 Task: Send an email with the signature Eden Taylor with the subject 'Request for flextime' and the message 'I am sorry for any confusion and would like to clarify the situation.' from softage.1@softage.net to softage.2@softage.net,  softage.1@softage.net and softage.3@softage.net with CC to softage.4@softage.net with an attached document Security_policy.docx
Action: Mouse moved to (859, 160)
Screenshot: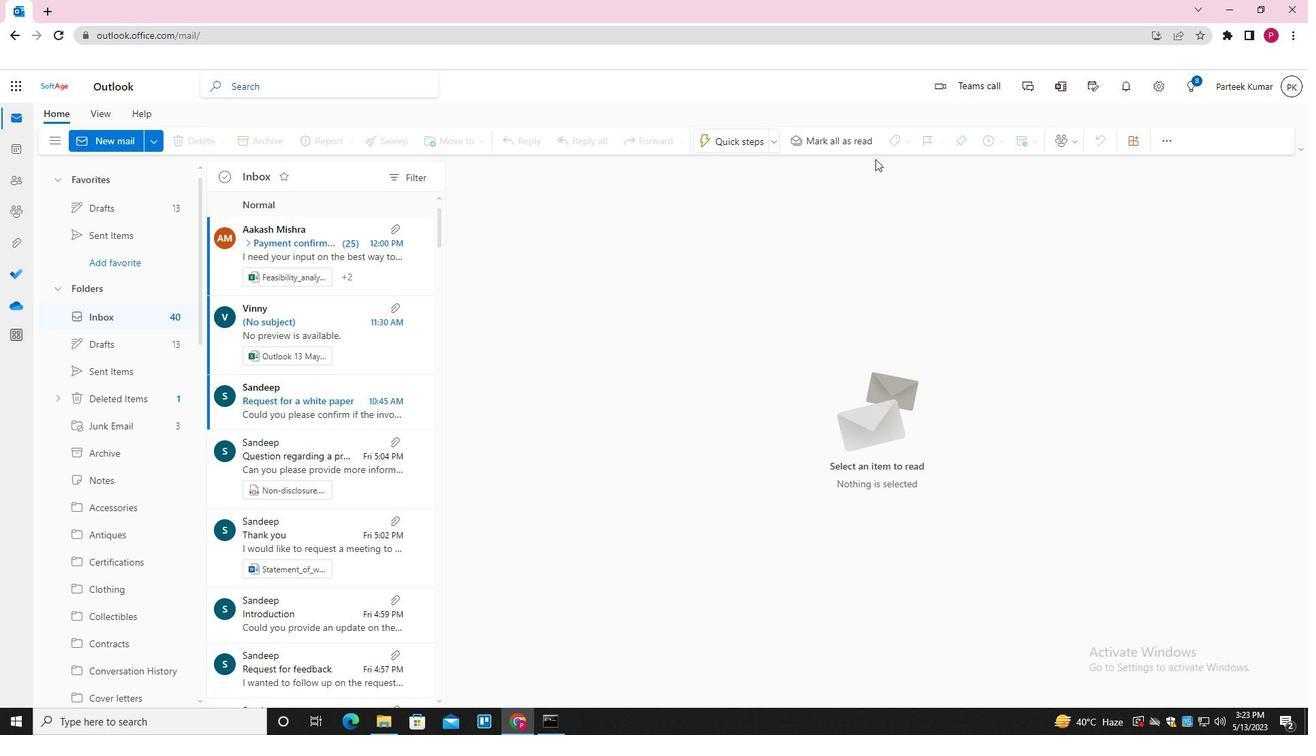 
Action: Key pressed n
Screenshot: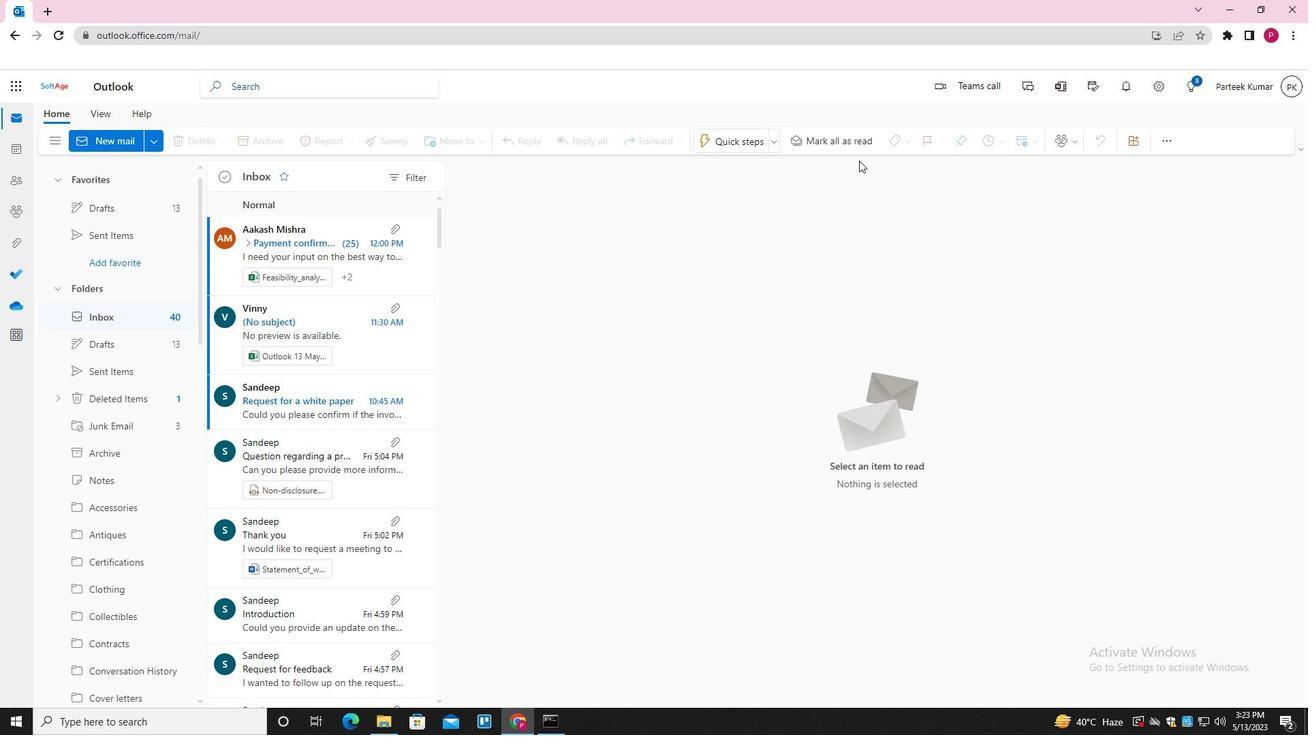
Action: Mouse moved to (923, 142)
Screenshot: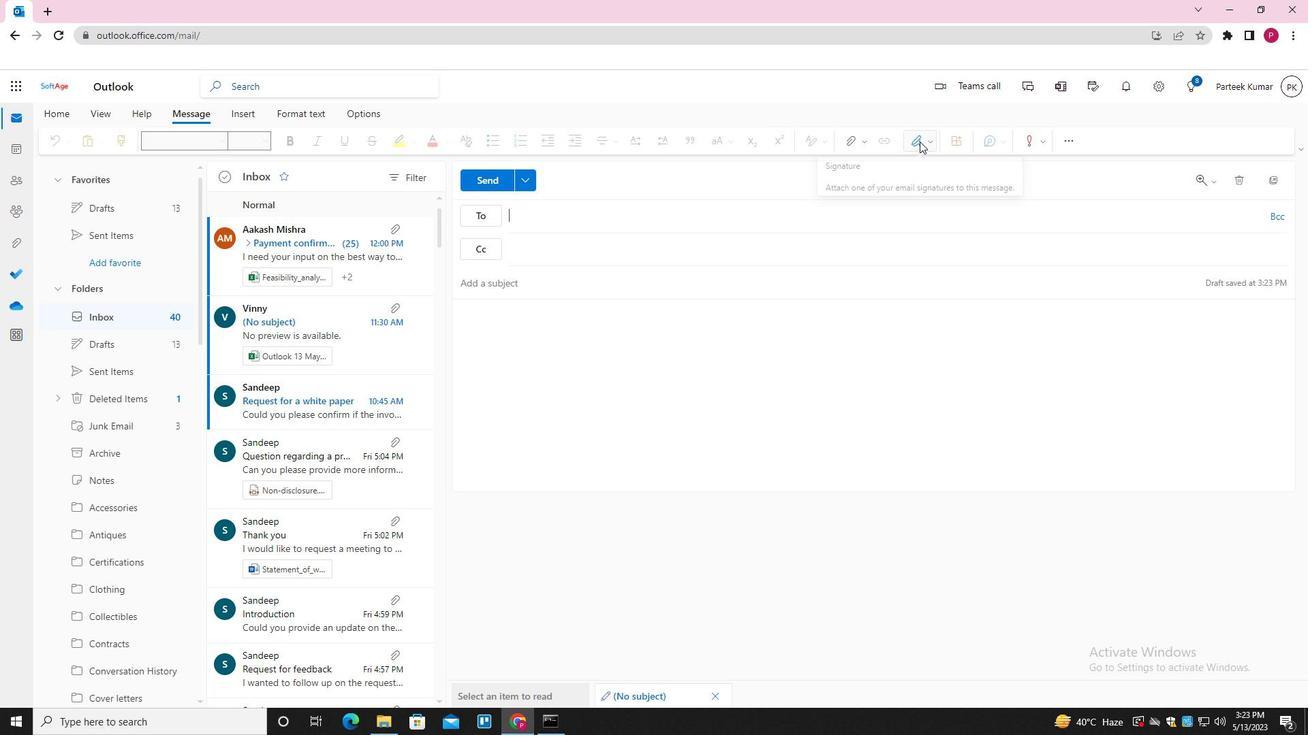 
Action: Mouse pressed left at (923, 142)
Screenshot: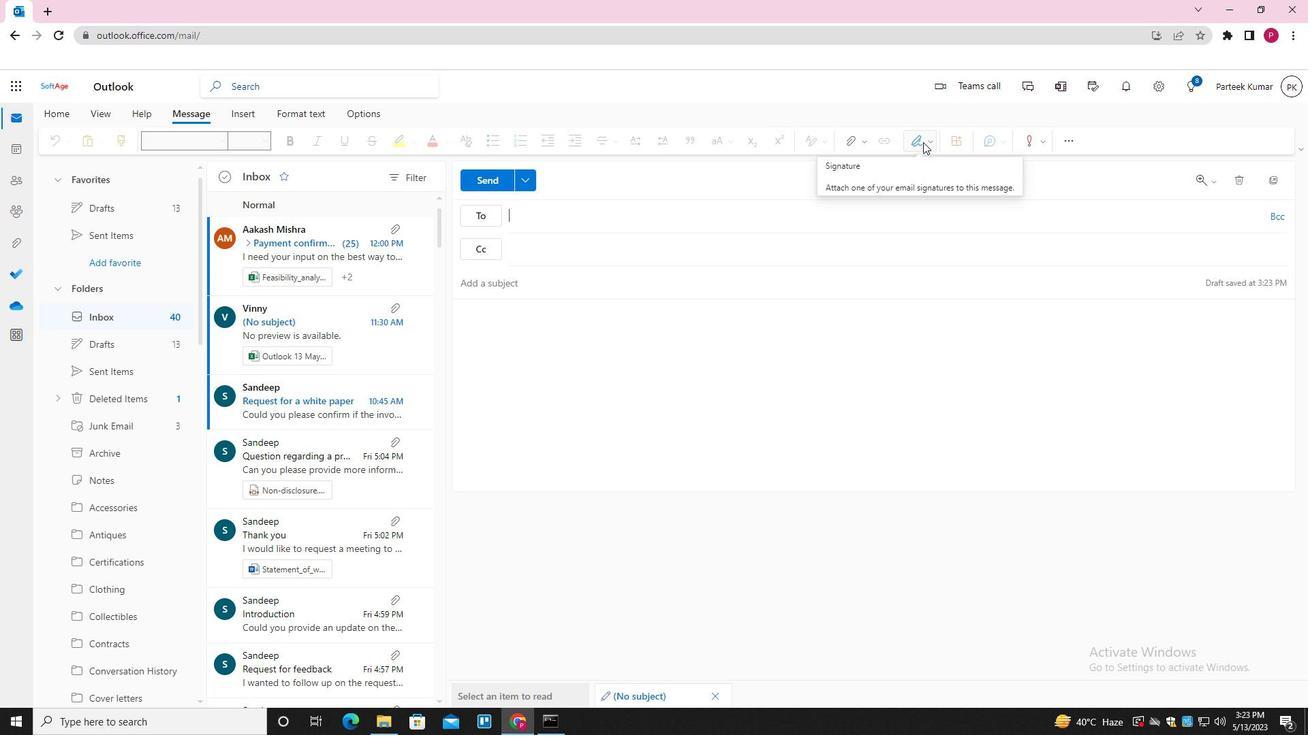 
Action: Mouse moved to (905, 190)
Screenshot: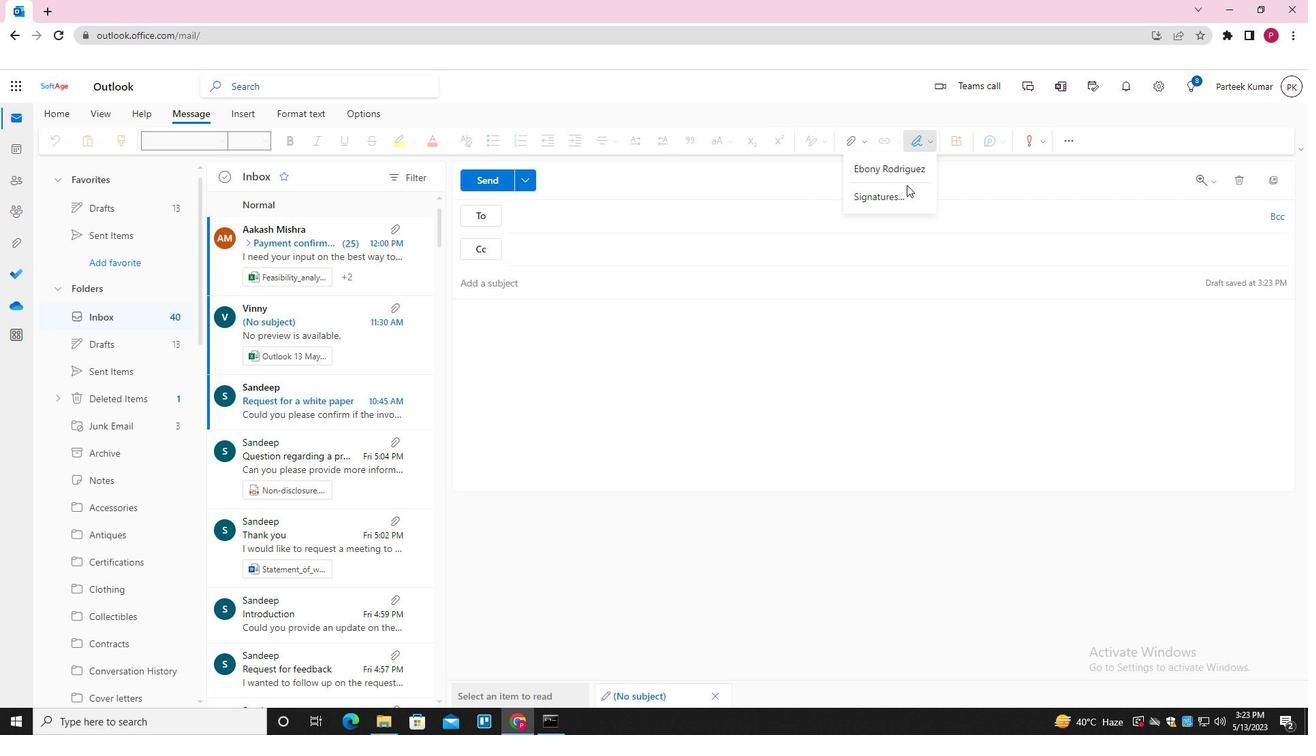 
Action: Mouse pressed left at (905, 190)
Screenshot: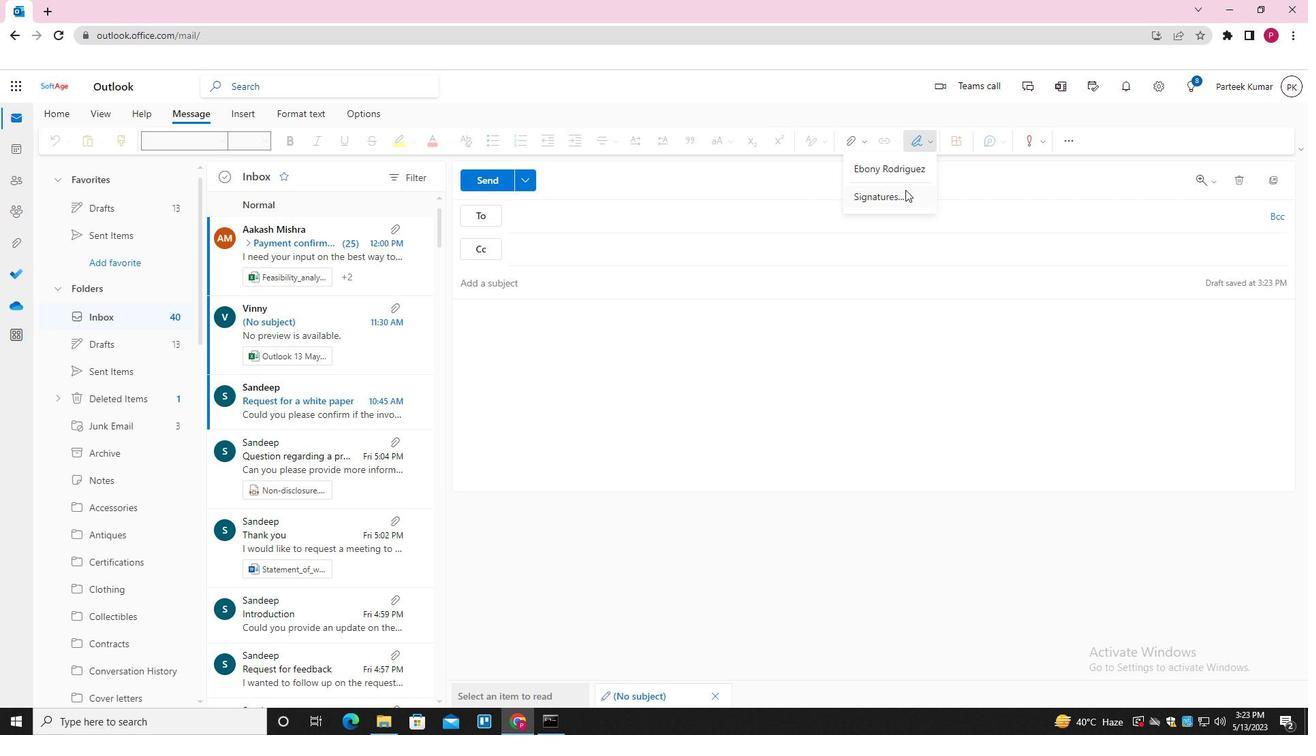
Action: Mouse moved to (707, 242)
Screenshot: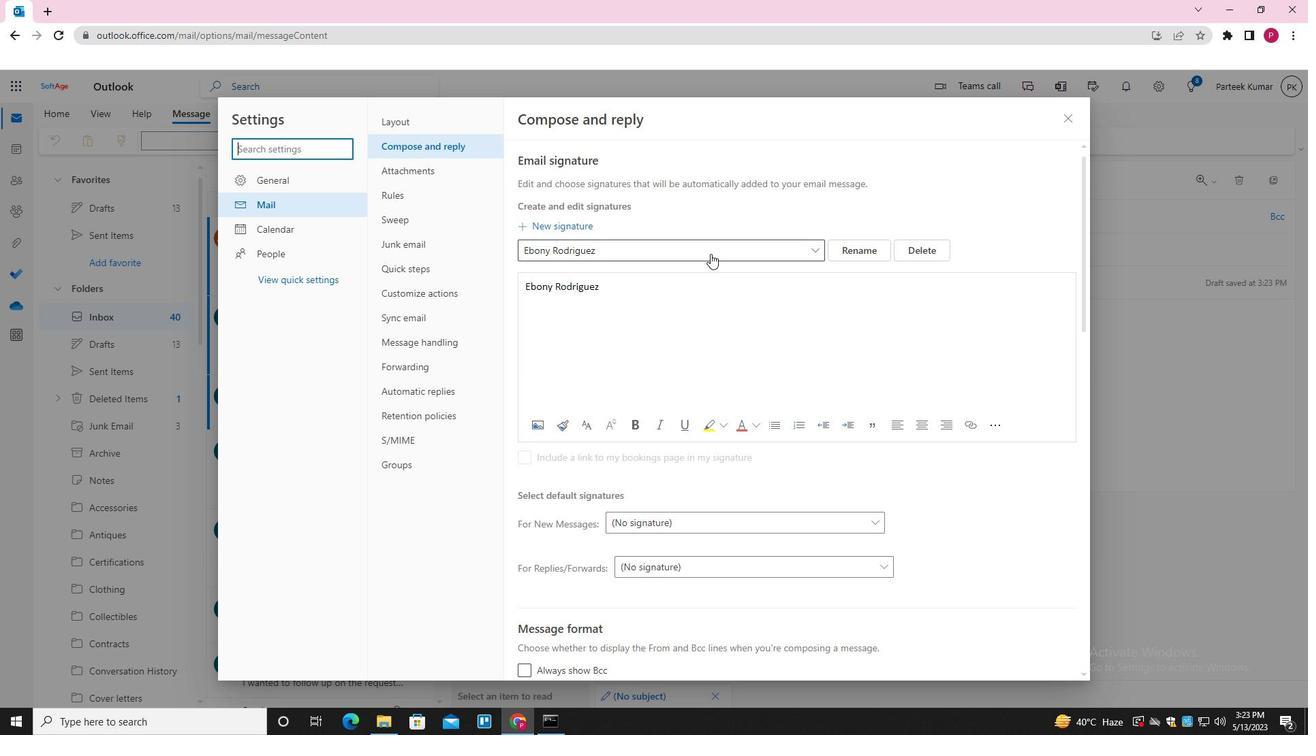 
Action: Mouse pressed left at (707, 242)
Screenshot: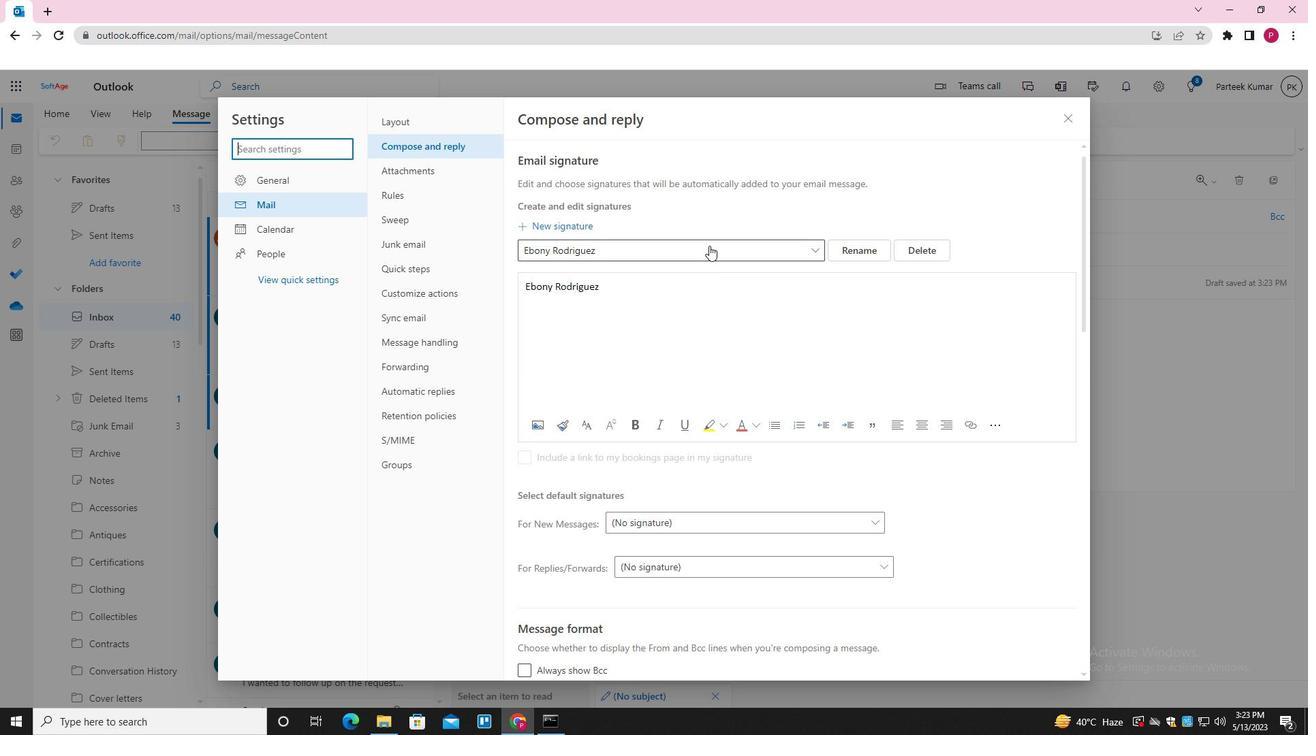 
Action: Mouse moved to (910, 245)
Screenshot: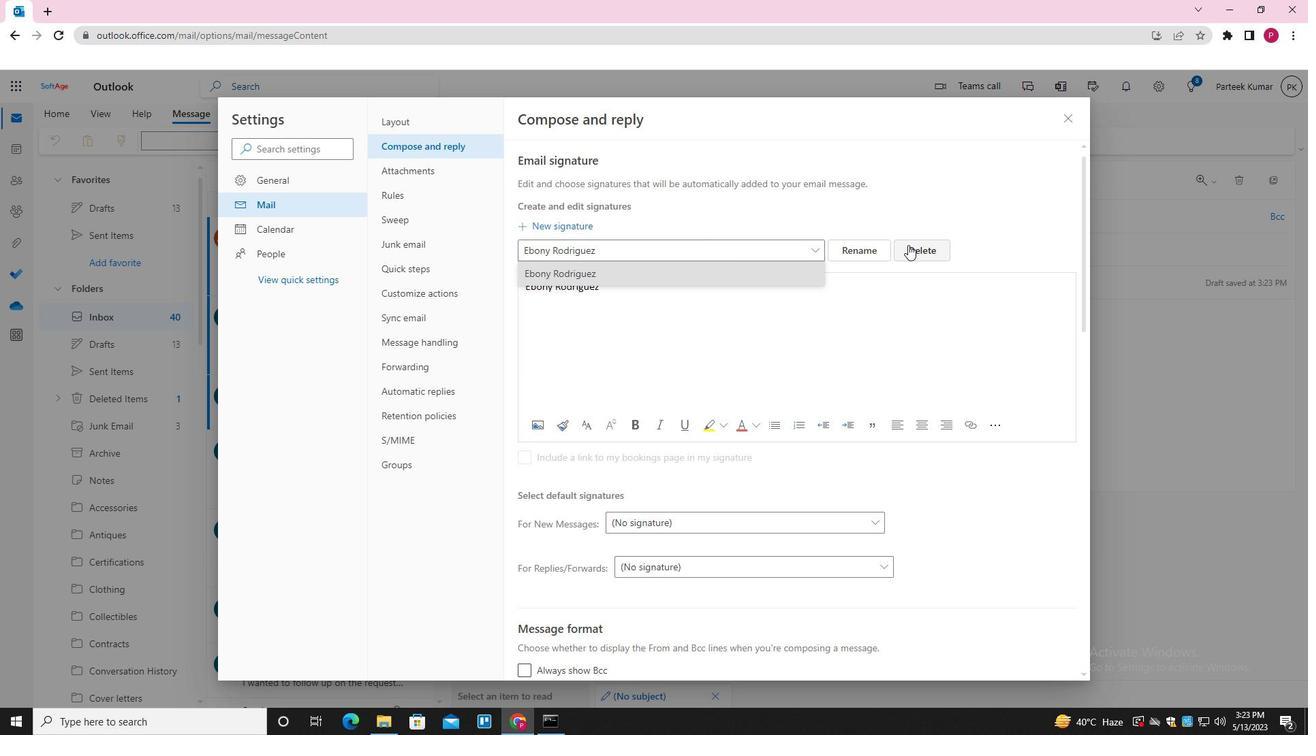 
Action: Mouse pressed left at (910, 245)
Screenshot: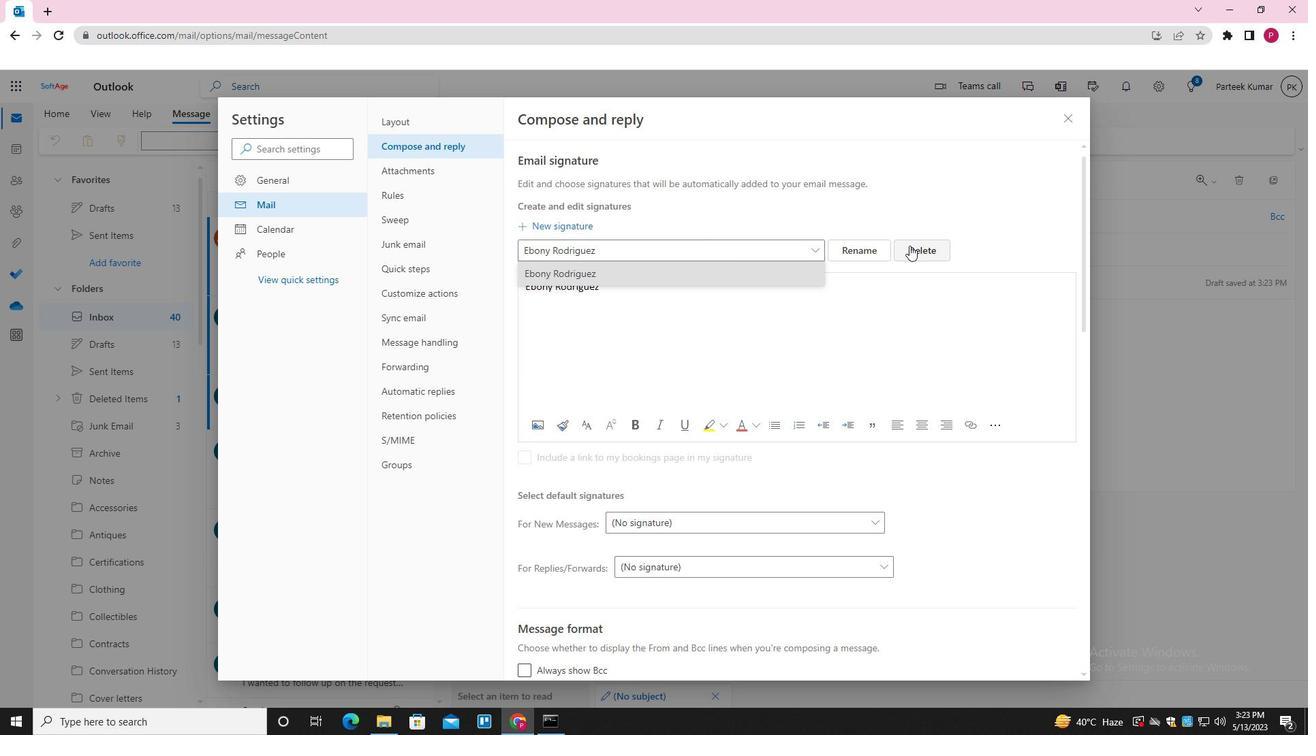 
Action: Mouse moved to (675, 252)
Screenshot: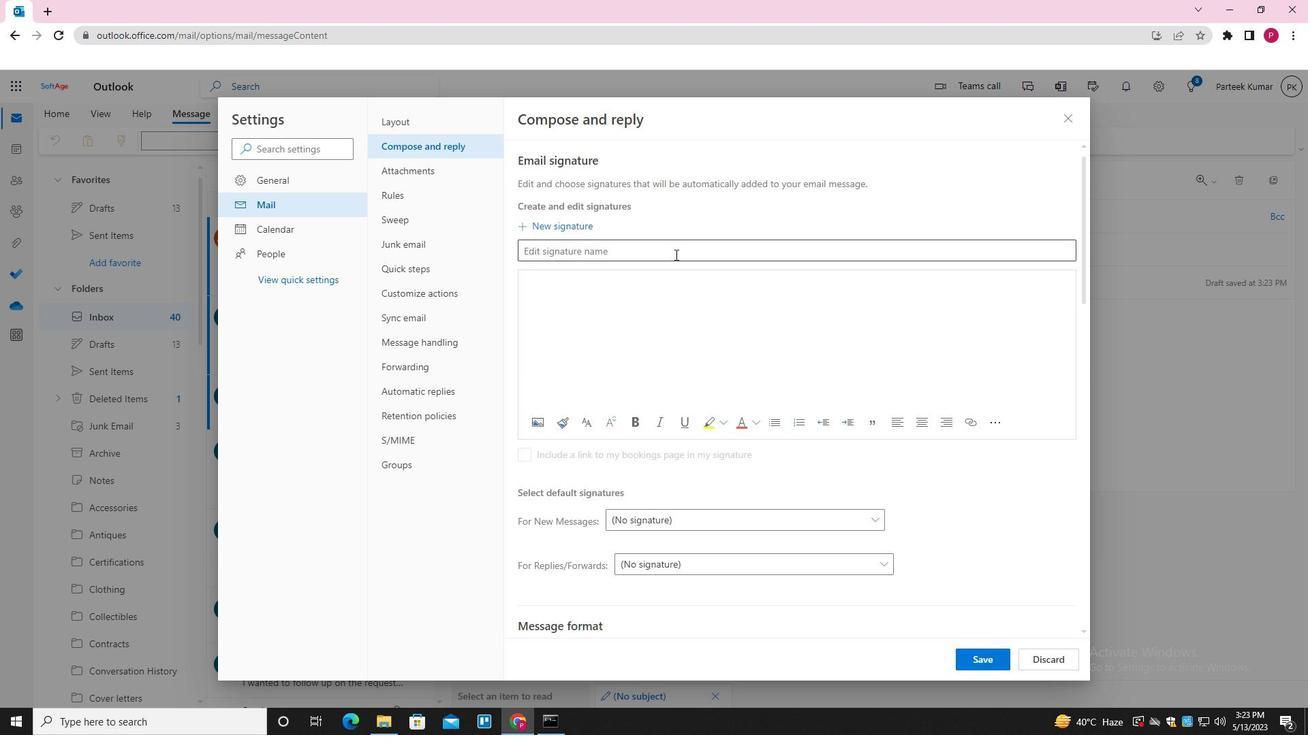 
Action: Mouse pressed left at (675, 252)
Screenshot: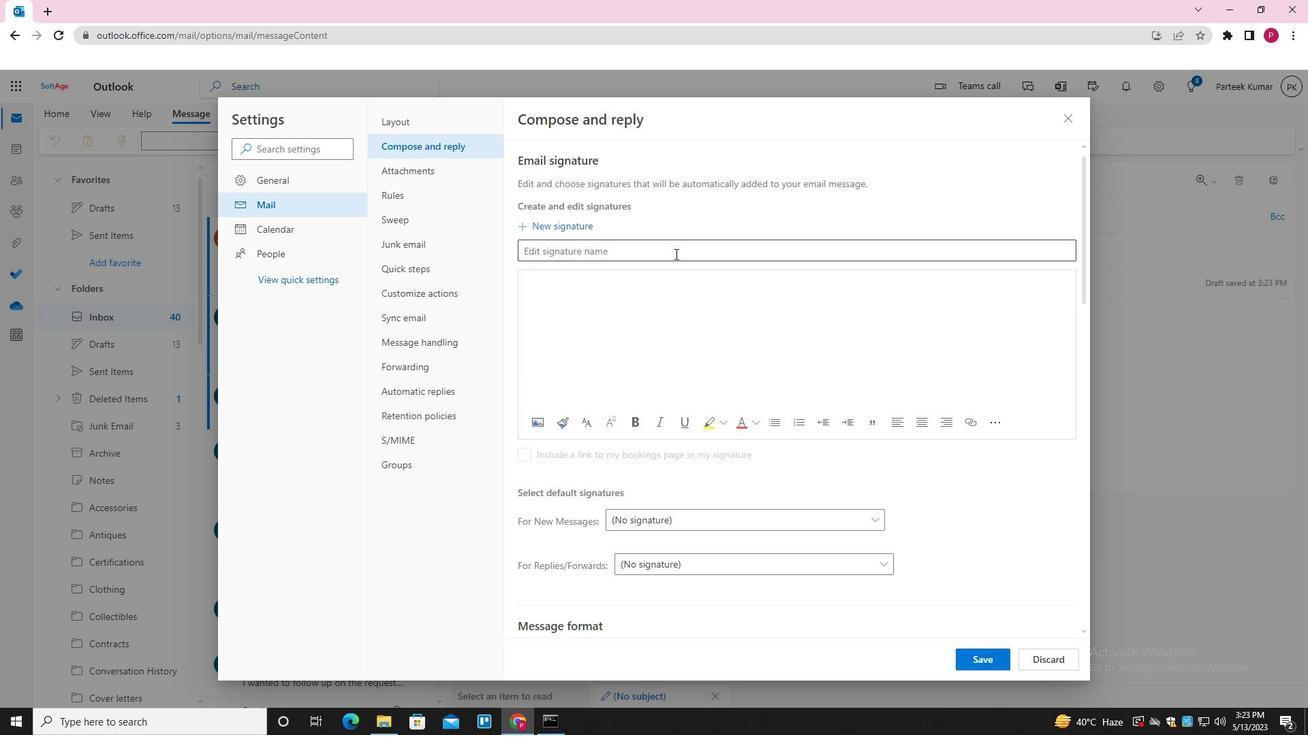 
Action: Key pressed <Key.shift>EDEN<Key.space><Key.shift>TAYLOR
Screenshot: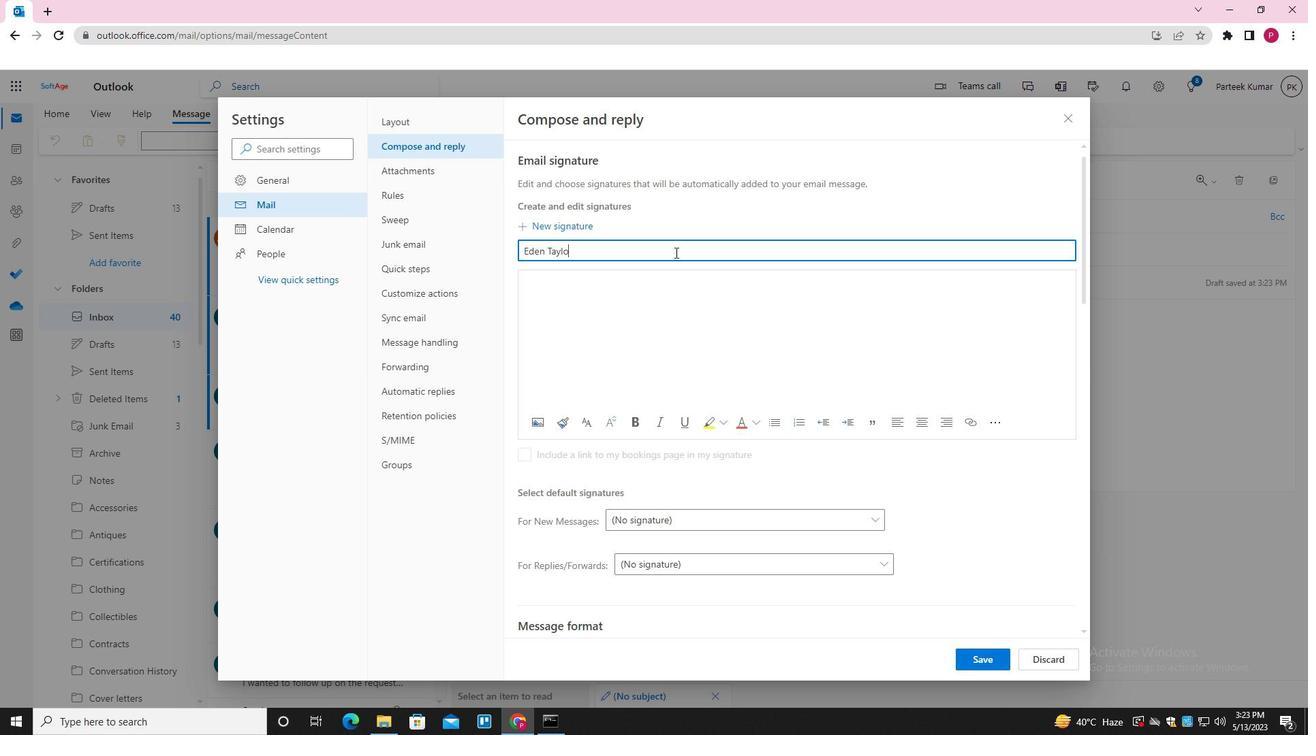 
Action: Mouse moved to (986, 656)
Screenshot: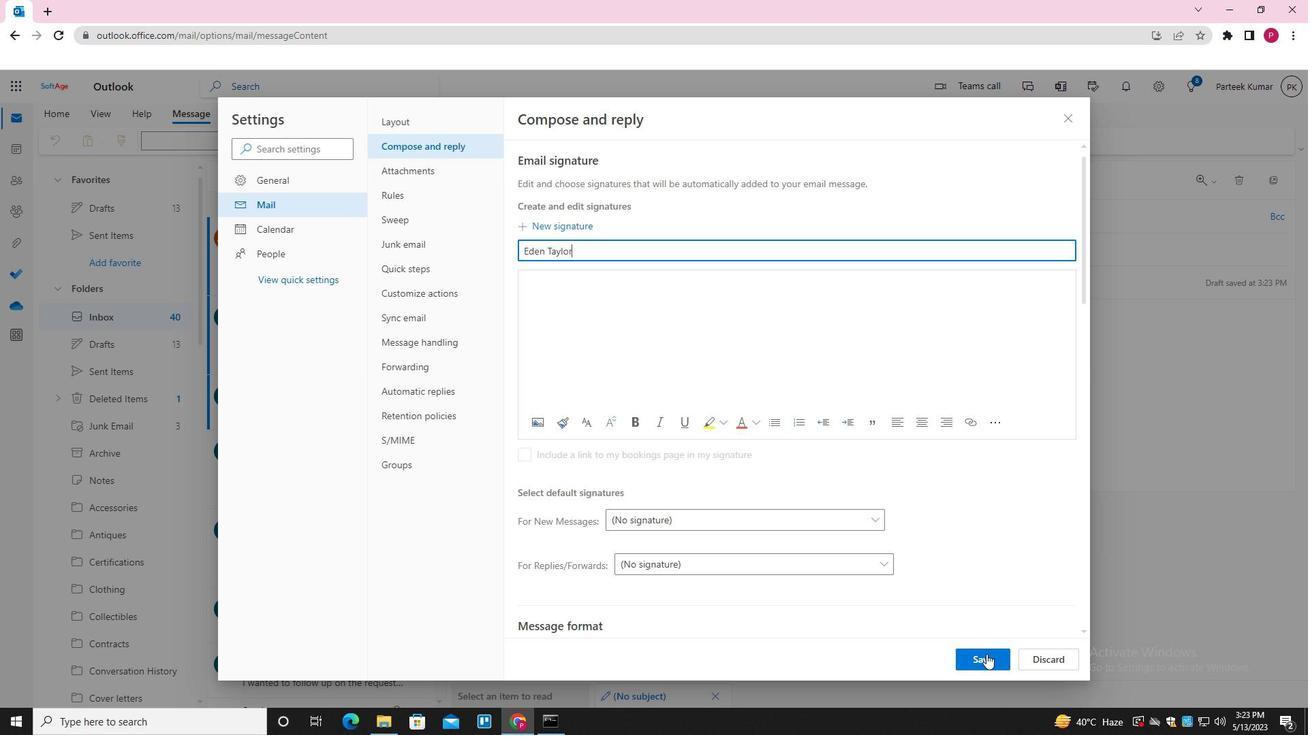 
Action: Mouse pressed left at (986, 656)
Screenshot: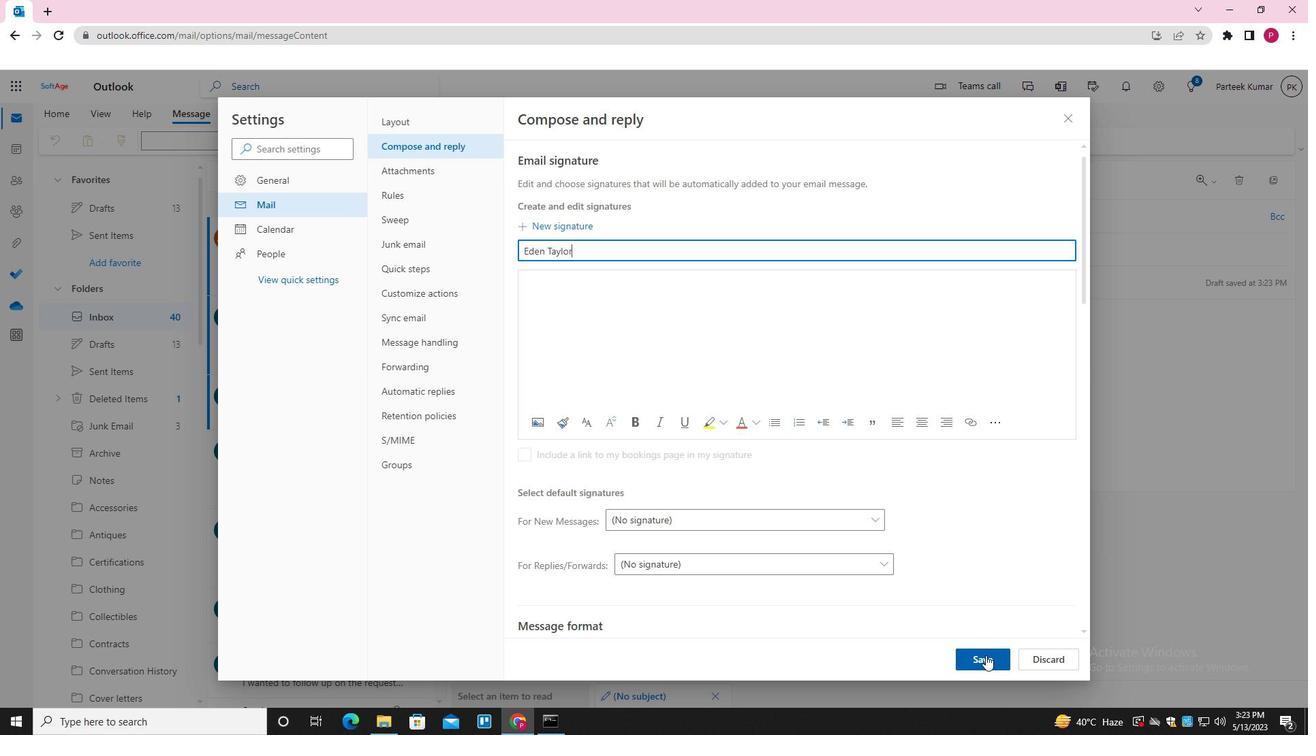 
Action: Mouse moved to (856, 250)
Screenshot: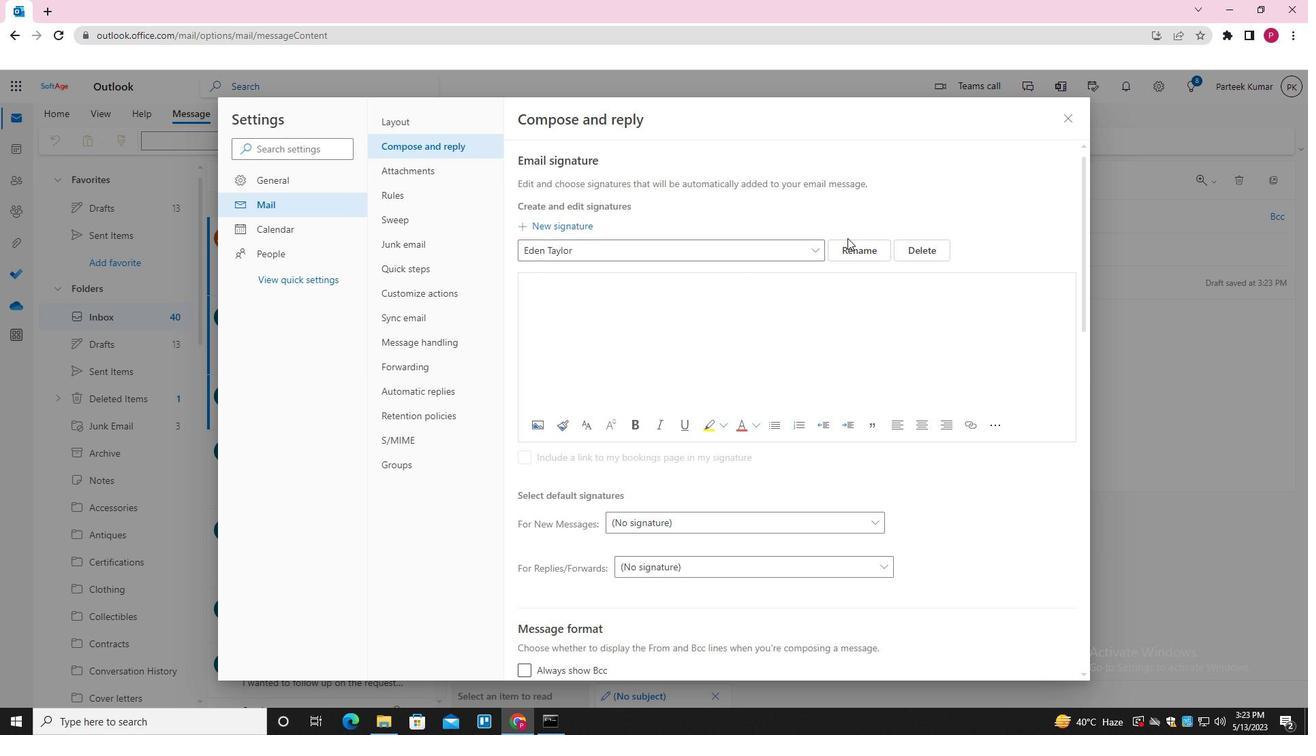 
Action: Mouse pressed left at (856, 250)
Screenshot: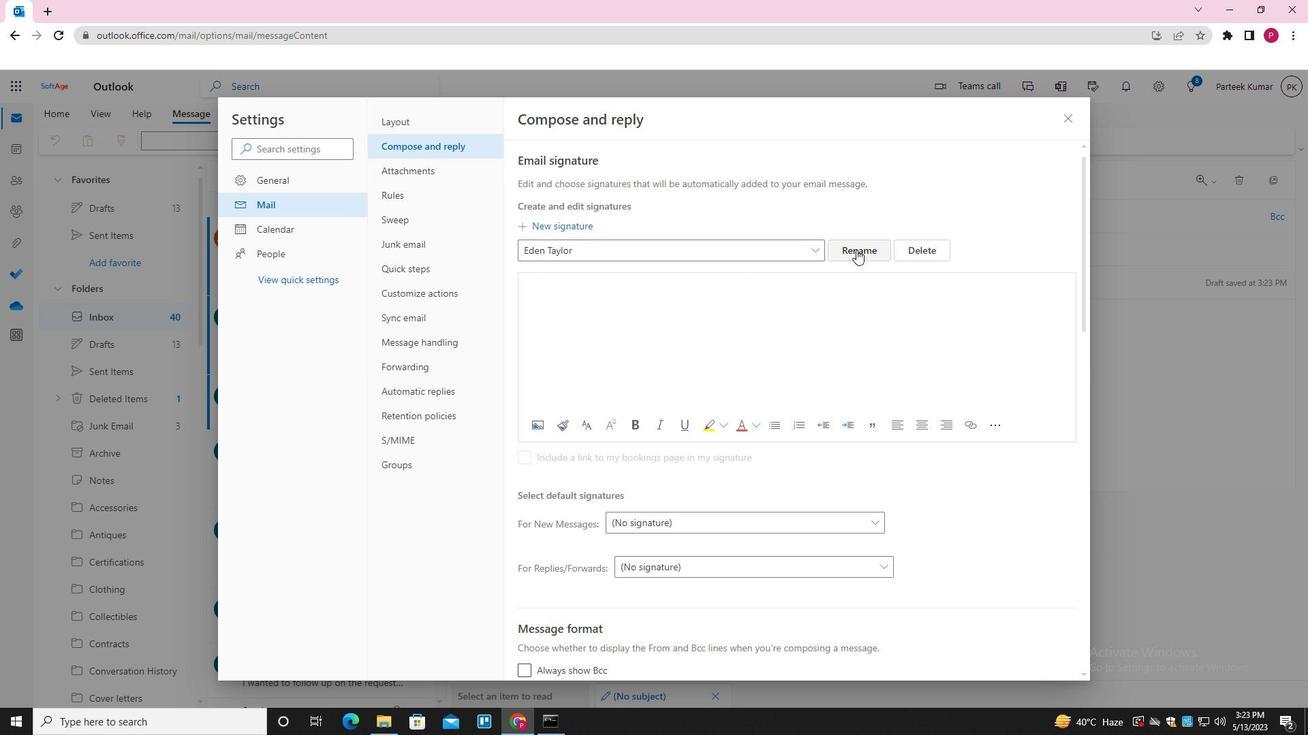 
Action: Mouse moved to (591, 284)
Screenshot: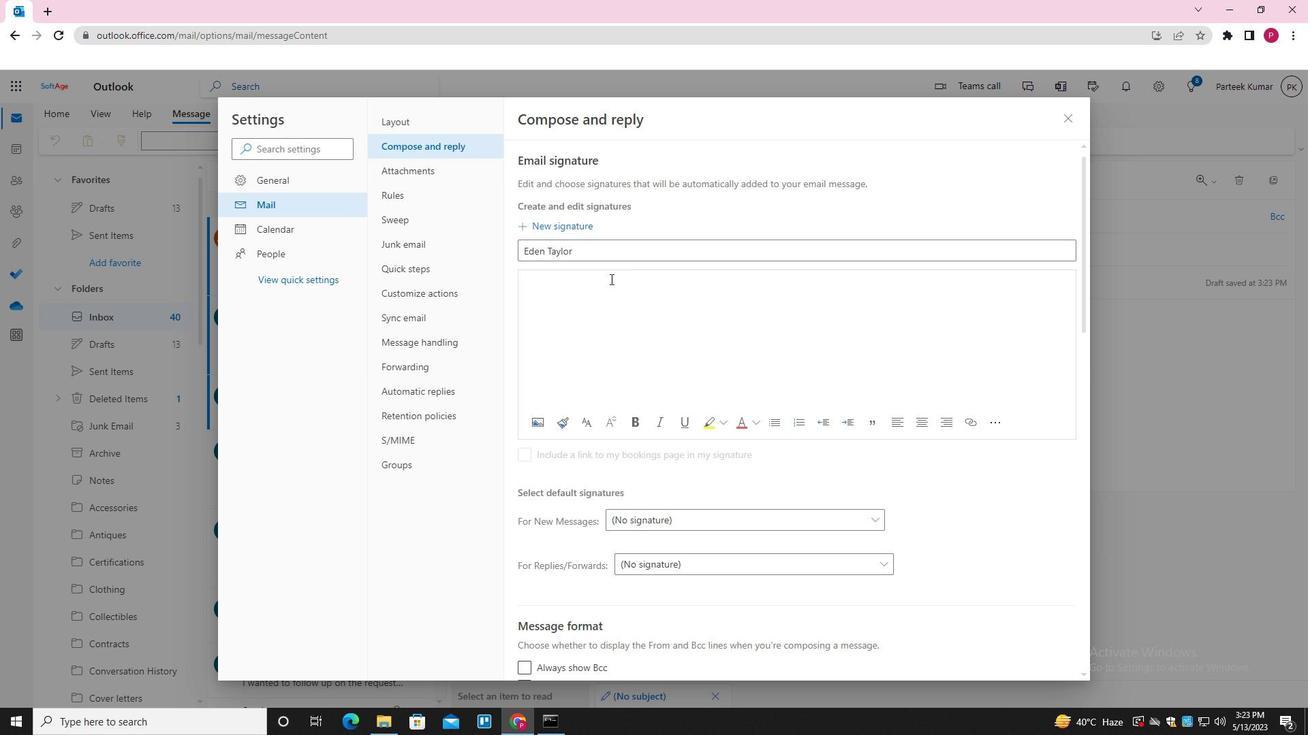 
Action: Mouse pressed left at (591, 284)
Screenshot: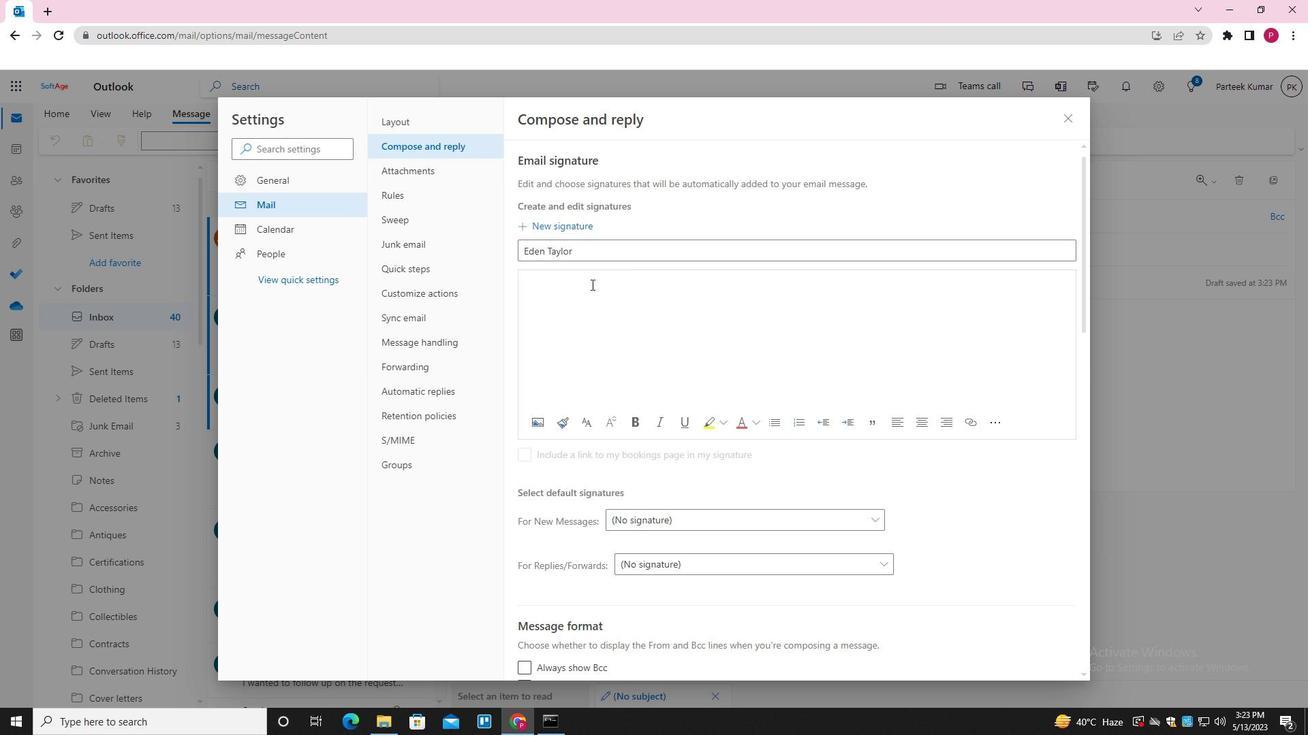 
Action: Key pressed <Key.shift>EDEN<Key.space><Key.shift>TAYLOR
Screenshot: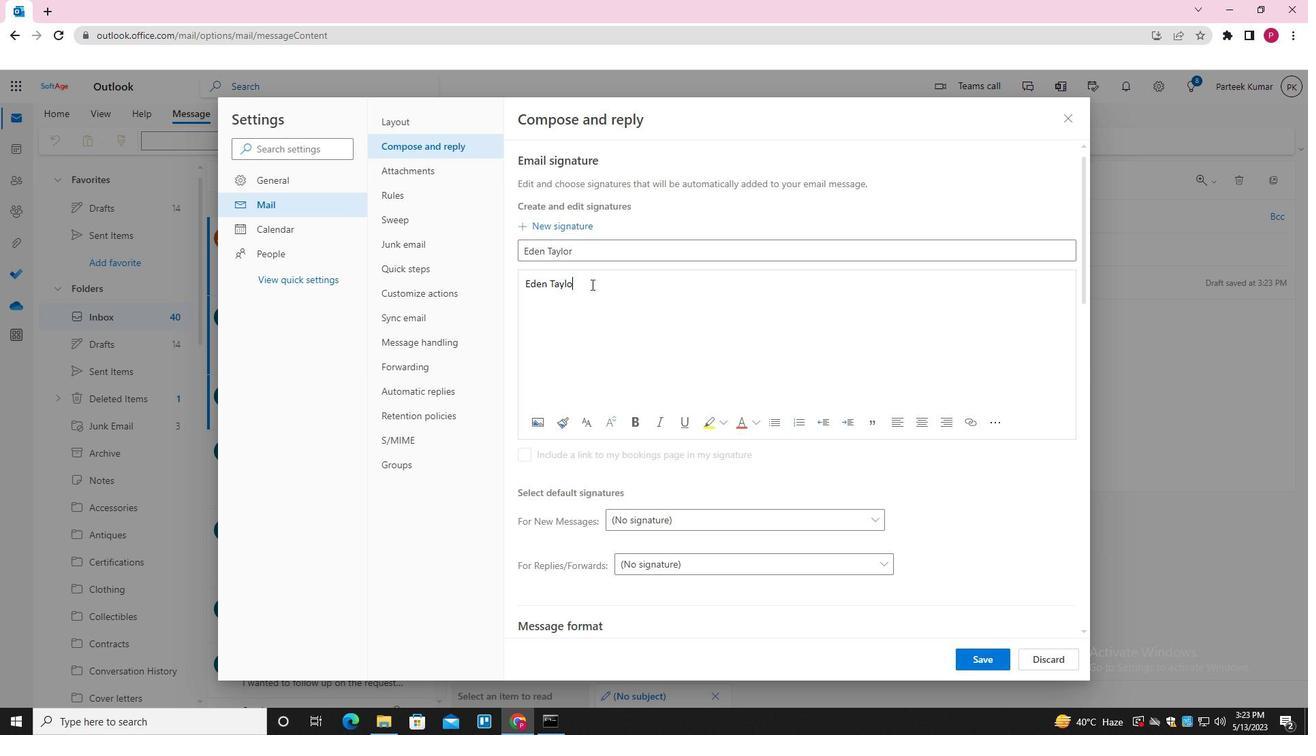 
Action: Mouse moved to (988, 658)
Screenshot: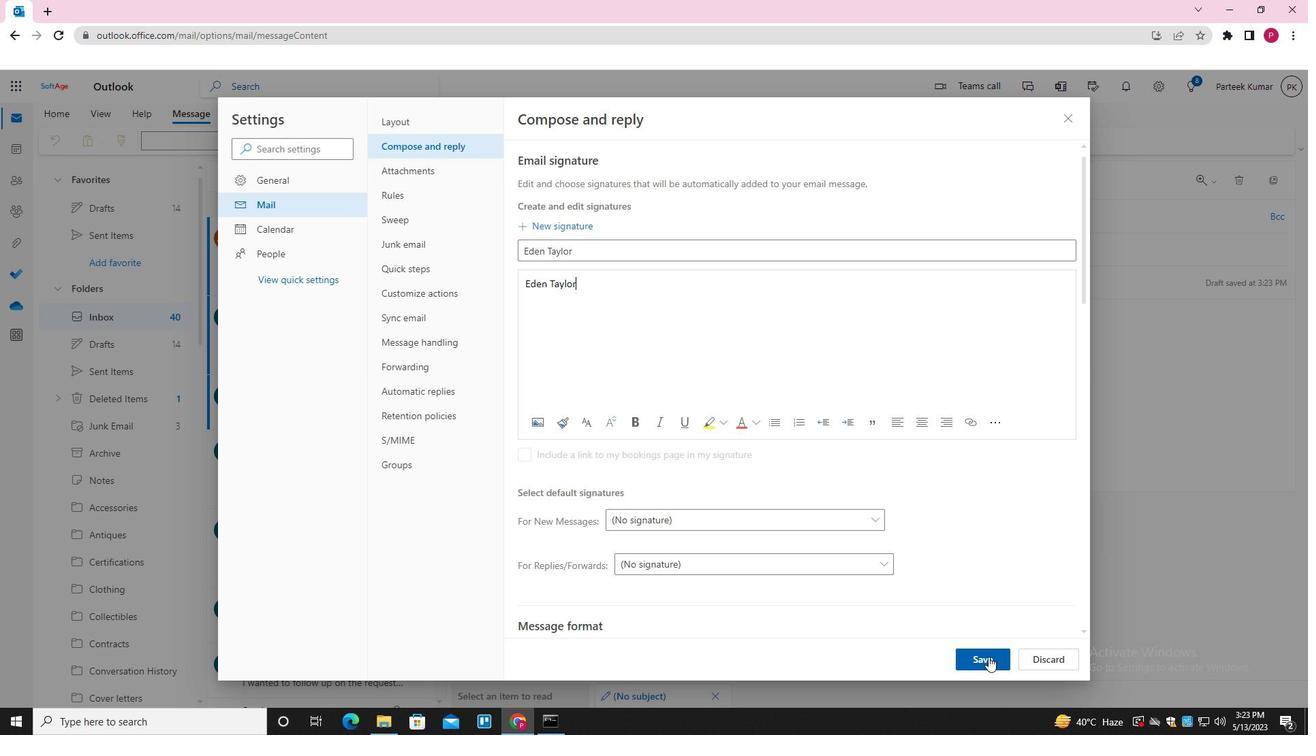 
Action: Mouse pressed left at (988, 658)
Screenshot: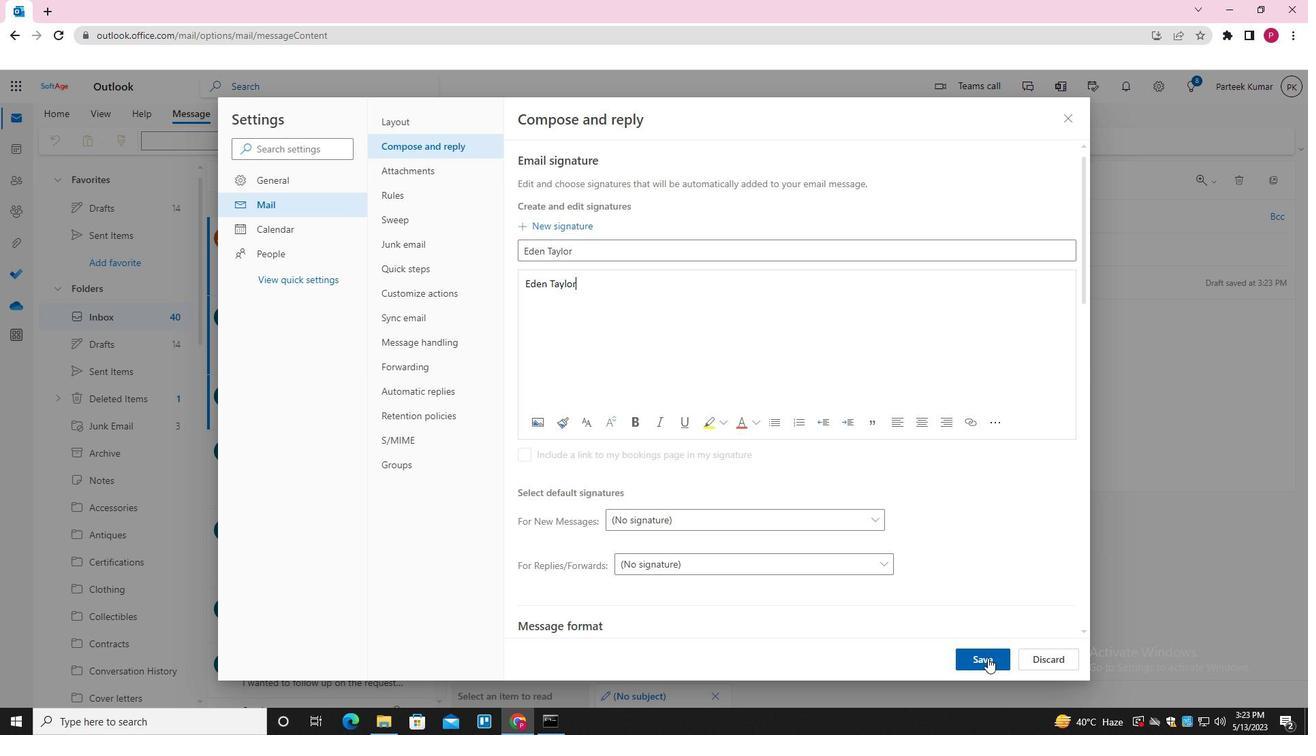 
Action: Mouse moved to (1068, 115)
Screenshot: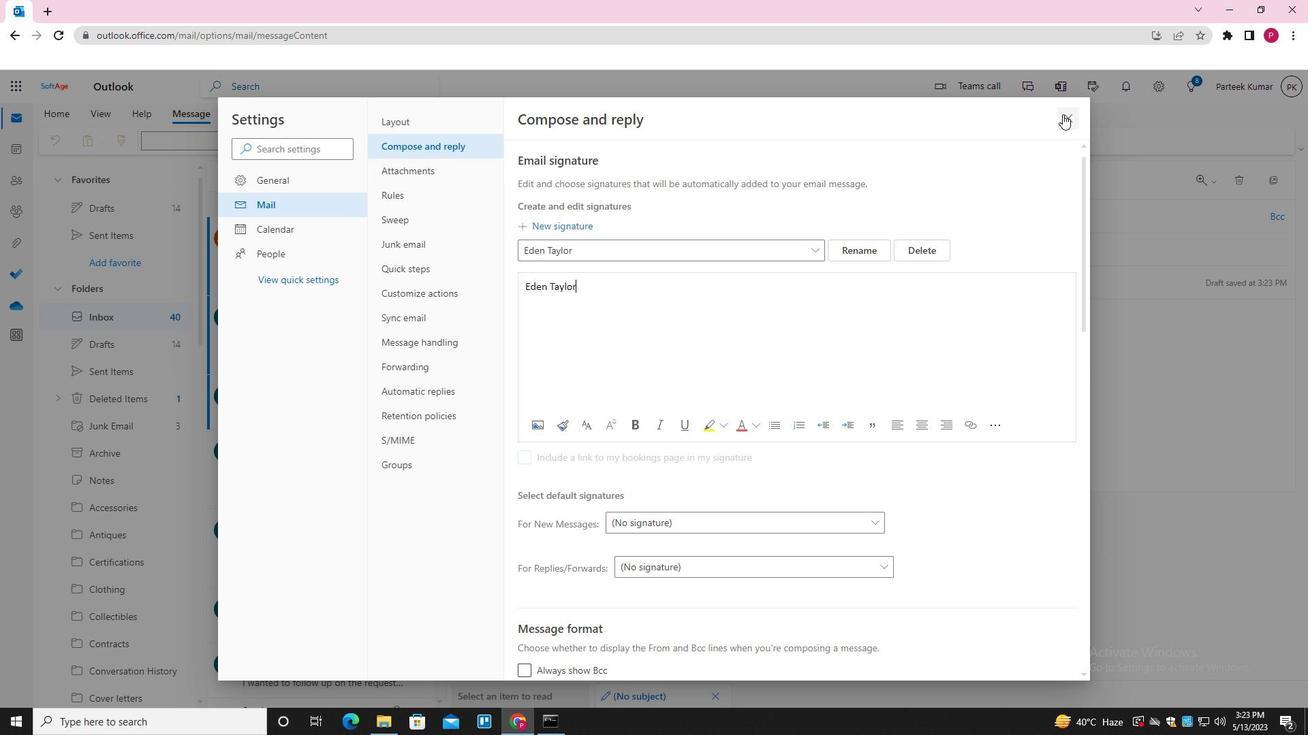 
Action: Mouse pressed left at (1068, 115)
Screenshot: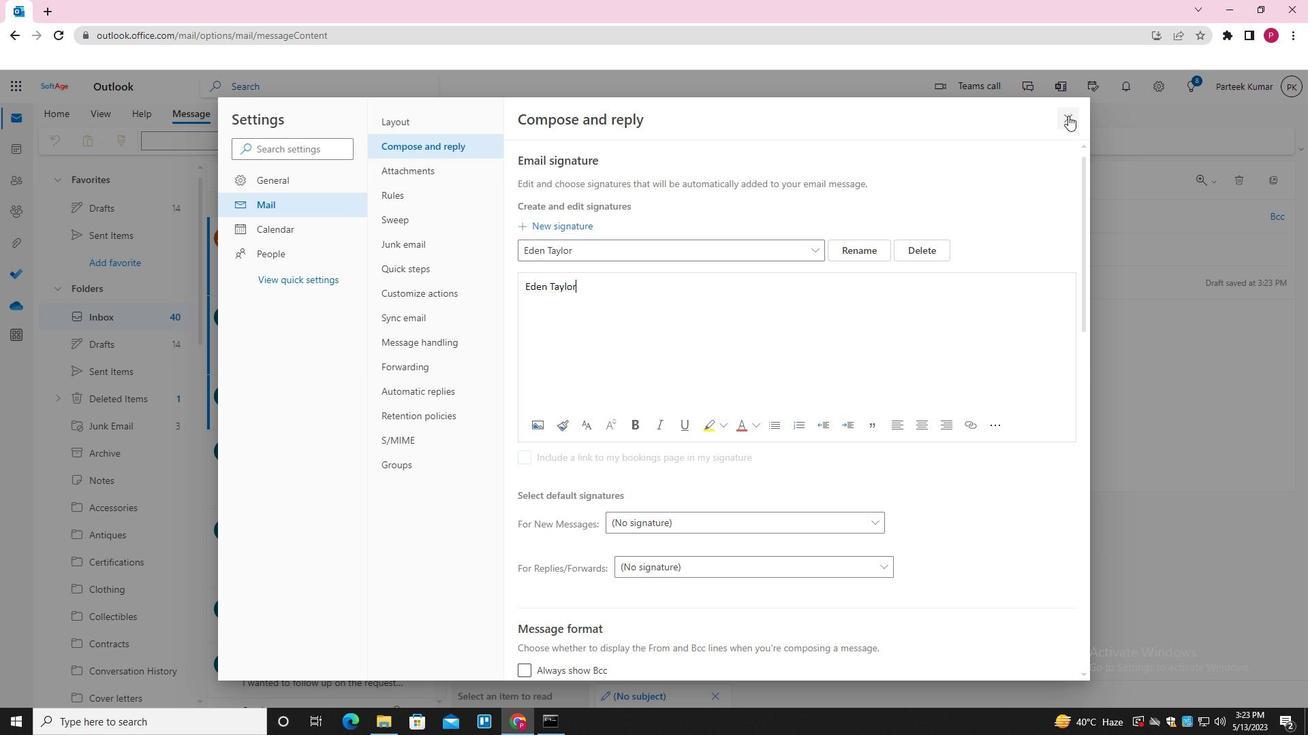 
Action: Mouse moved to (932, 145)
Screenshot: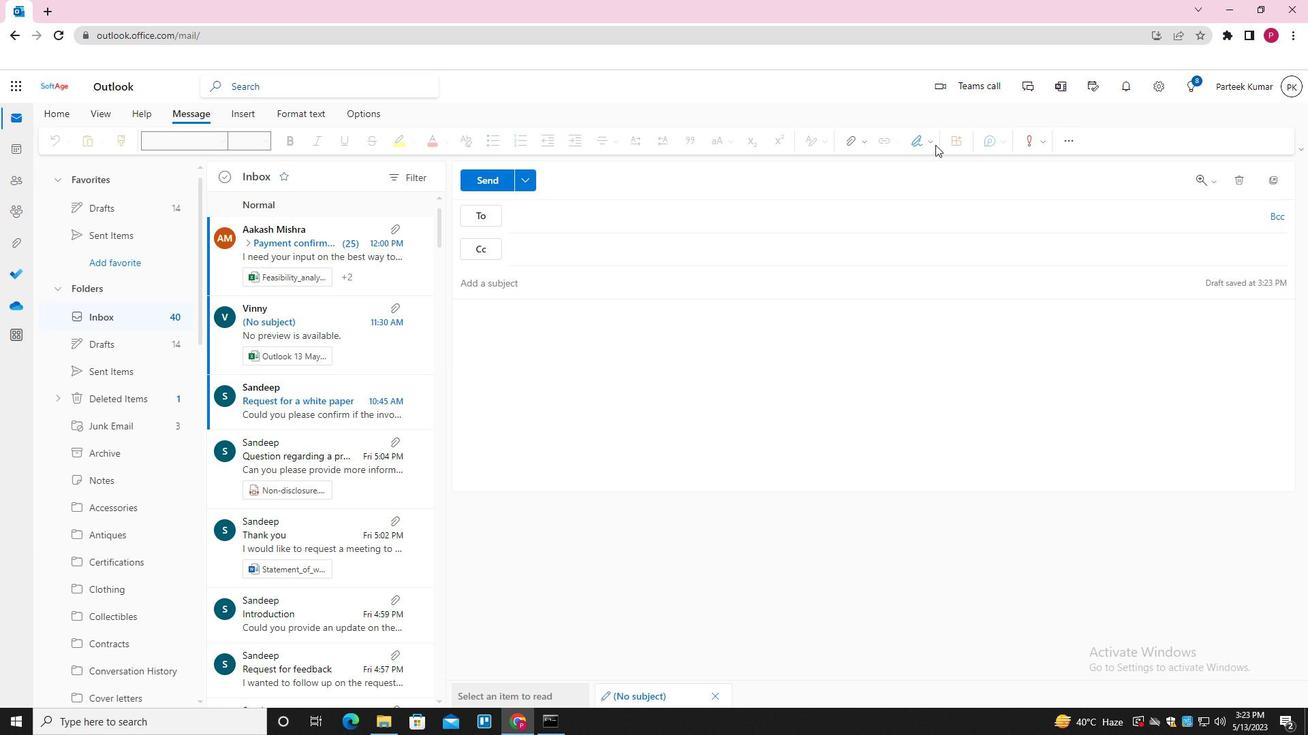 
Action: Mouse pressed left at (932, 145)
Screenshot: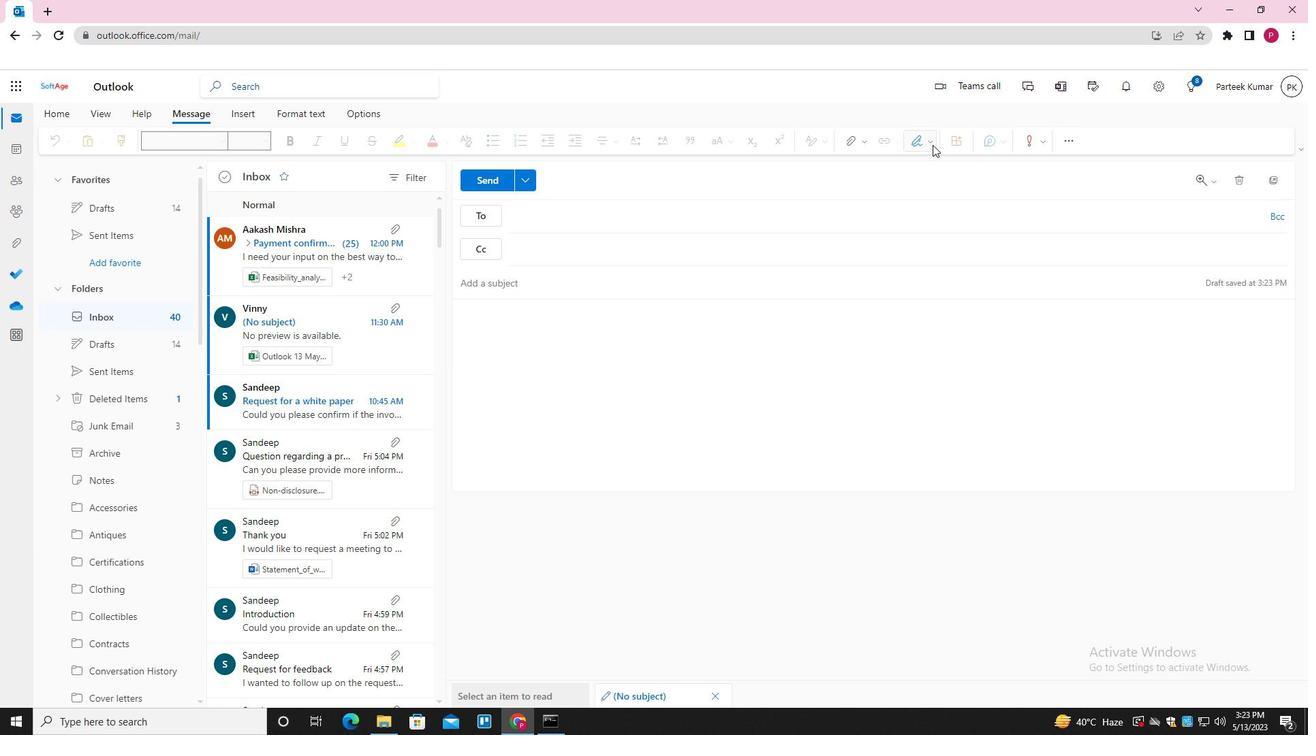 
Action: Mouse moved to (928, 171)
Screenshot: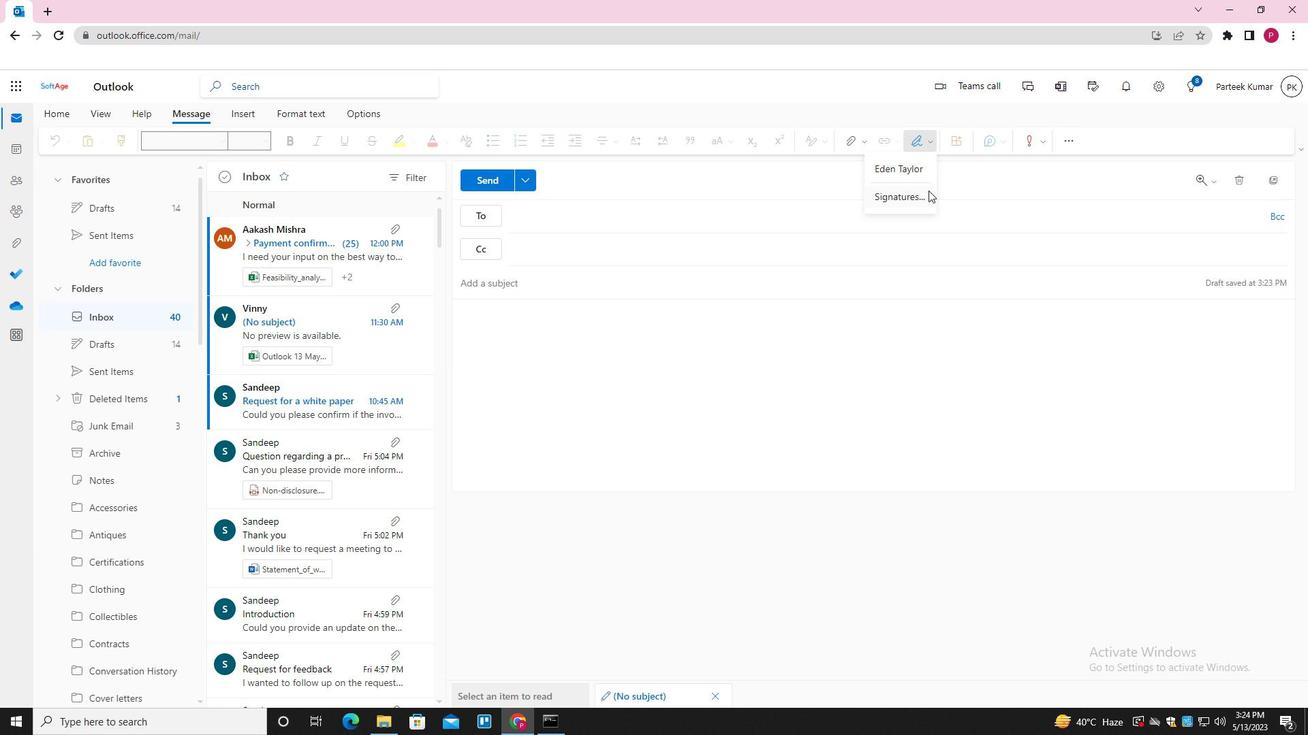 
Action: Mouse pressed left at (928, 171)
Screenshot: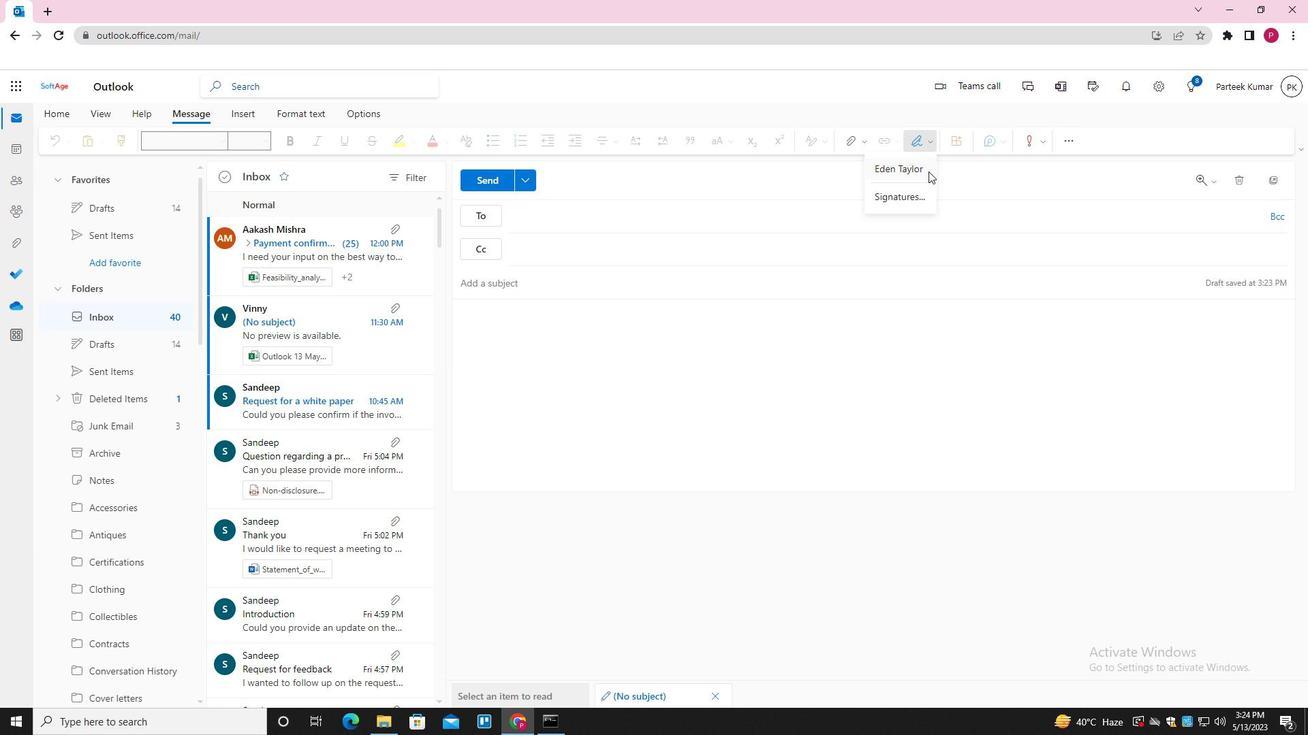 
Action: Mouse moved to (516, 286)
Screenshot: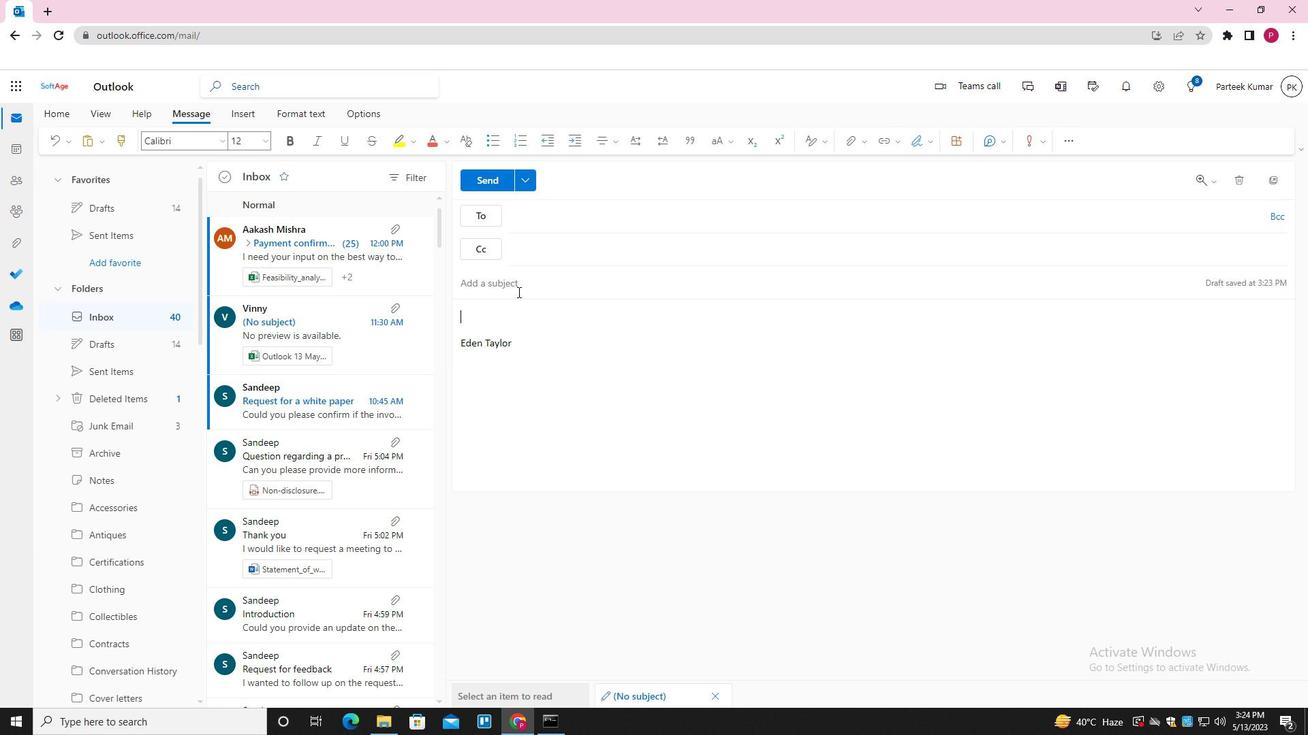 
Action: Mouse pressed left at (516, 286)
Screenshot: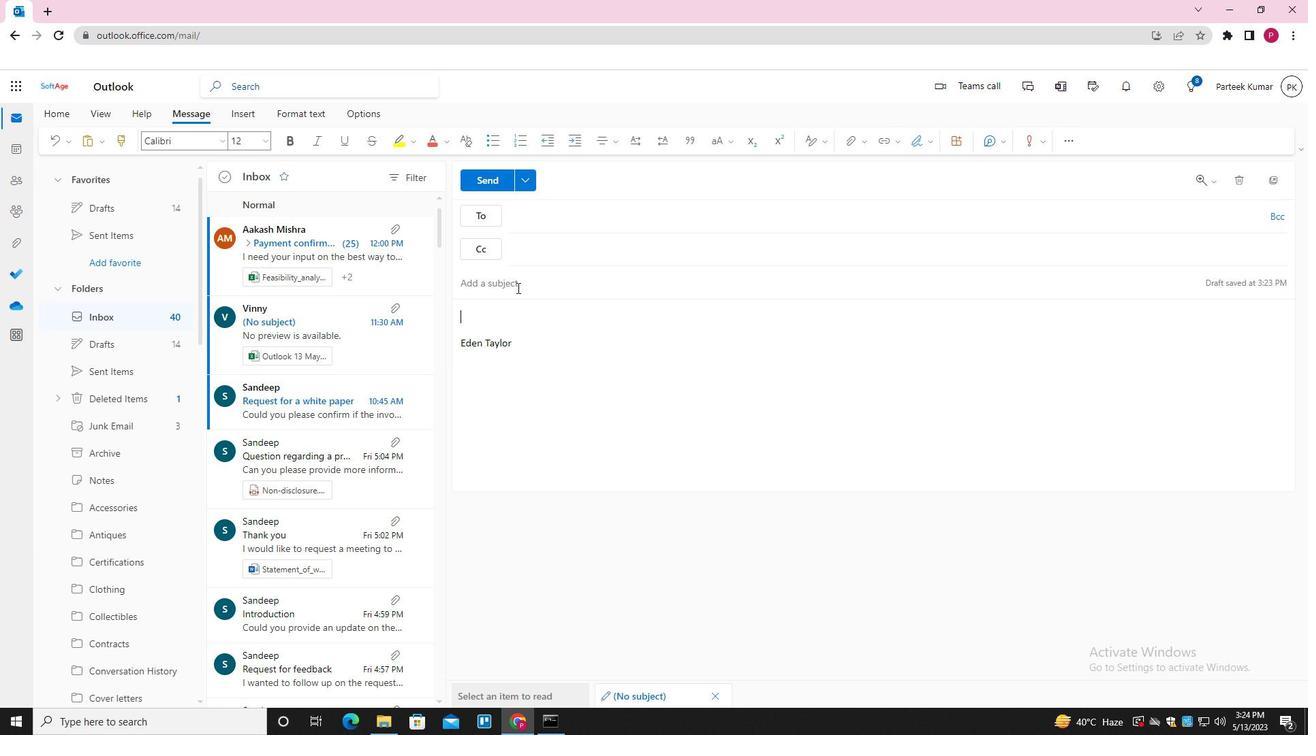 
Action: Key pressed <Key.shift><Key.shift><Key.shift>REQUEST<Key.space>FOR<Key.space>FLEX<Key.space>TIME<Key.backspace><Key.backspace><Key.backspace><Key.backspace><Key.backspace>TIME<Key.tab><Key.shift>I<Key.space>AM<Key.space>SORRY<Key.space>FOR<Key.space>ANY<Key.space>CONFUSION<Key.space>AND<Key.space>WOULD<Key.space>LIKE<Key.space>TO<Key.space>CLARIFY<Key.space>THE<Key.space>SITUATION
Screenshot: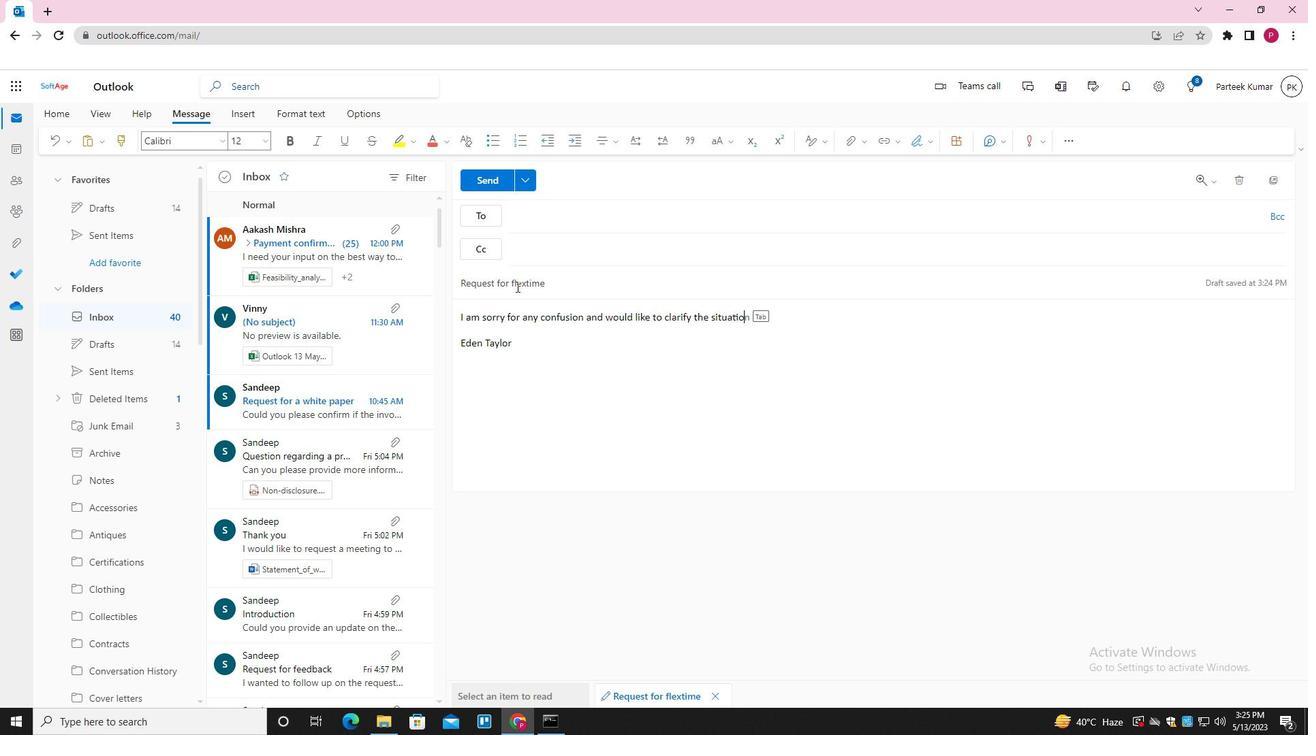 
Action: Mouse moved to (593, 217)
Screenshot: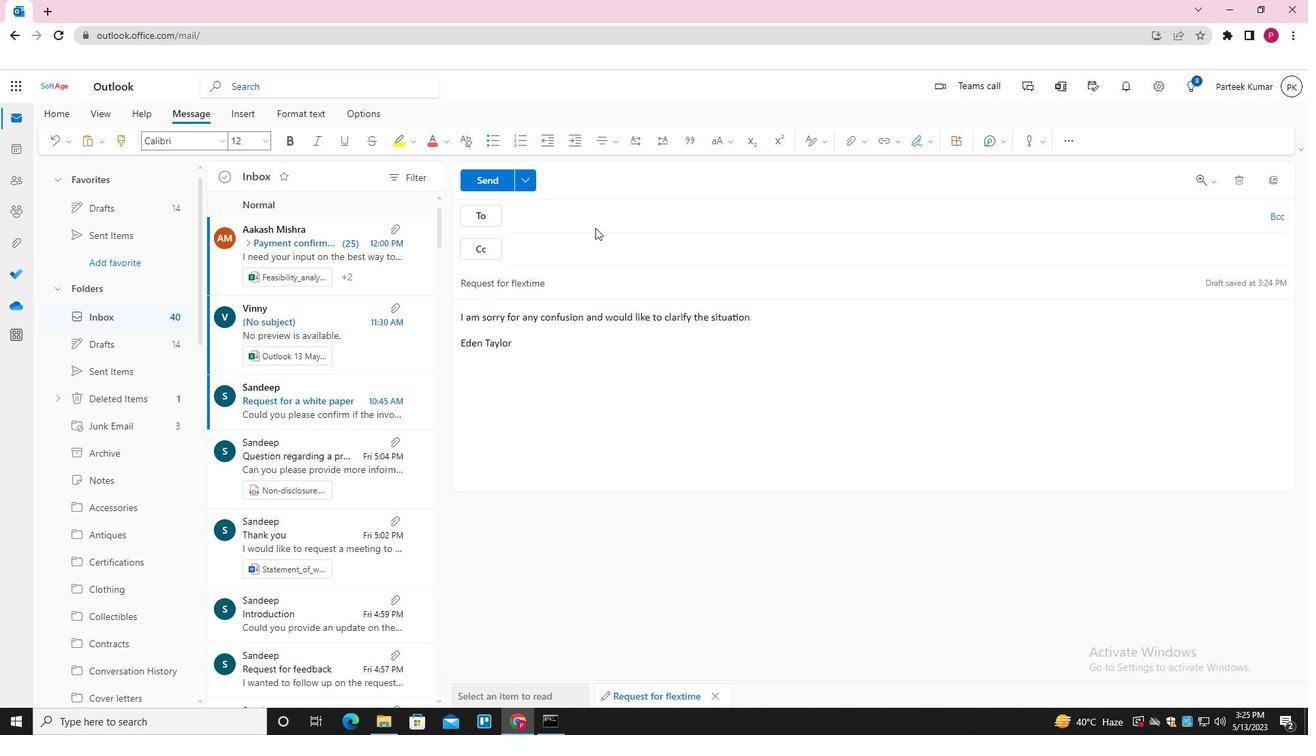 
Action: Mouse pressed left at (593, 217)
Screenshot: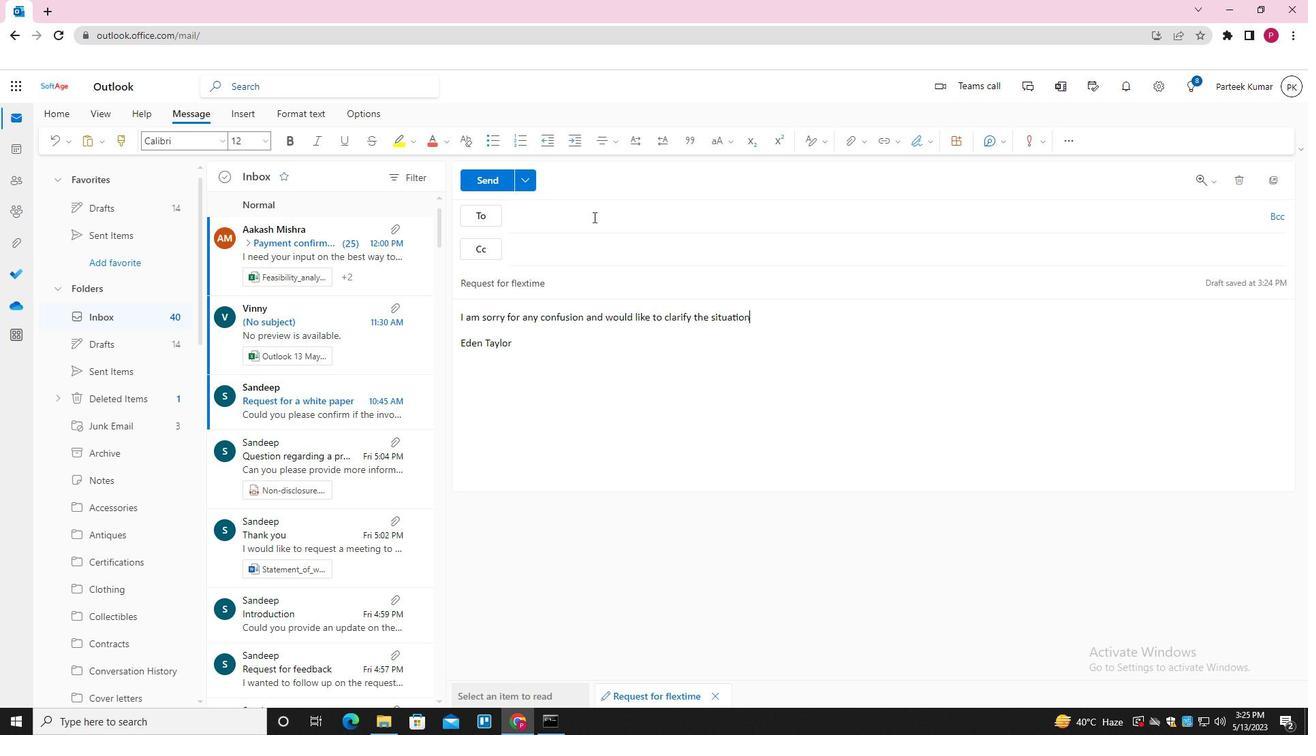 
Action: Mouse moved to (594, 216)
Screenshot: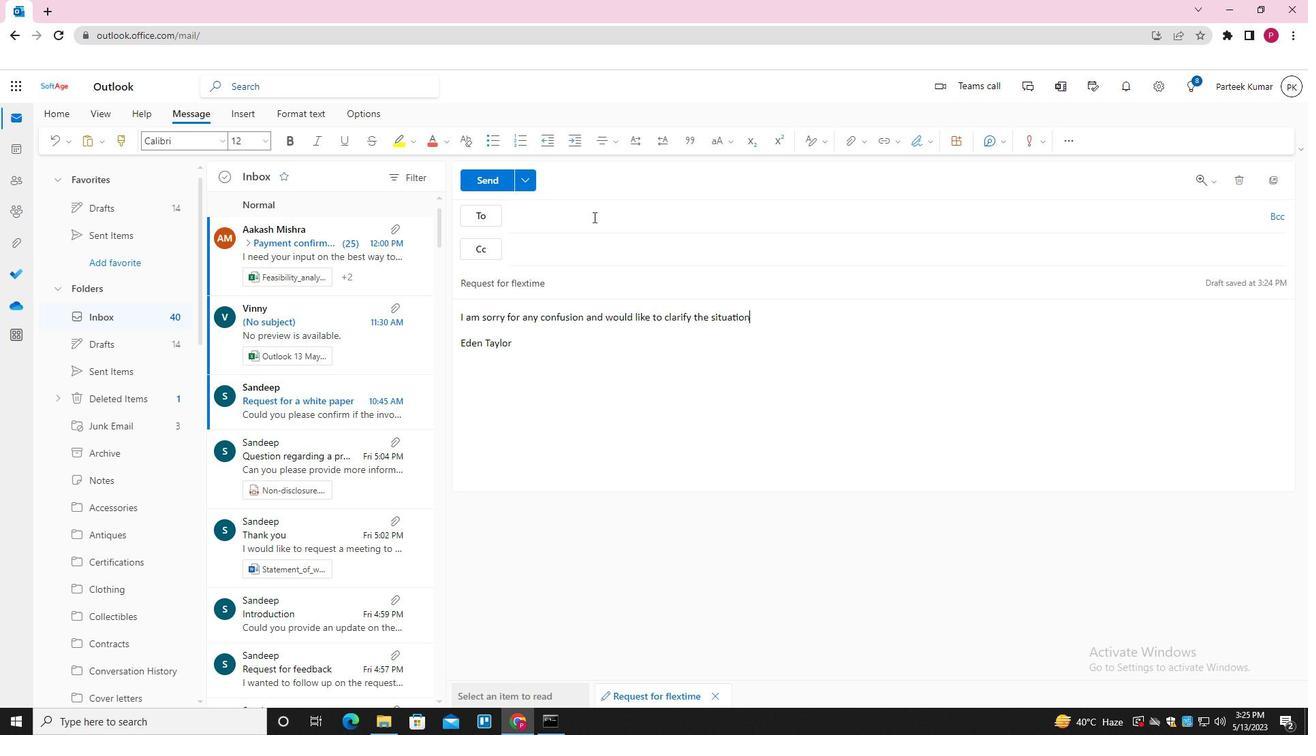 
Action: Key pressed <Key.shift><Key.shift><Key.shift>SOFTAGE.2<Key.shift>@SOFTAGE.NET<Key.enter><Key.shift>SOFTAGE.1<Key.shift>@SOFTAGE.NET<Key.enter><Key.shift>SOFTAGE.3<Key.shift>@SOFTAGE.NET<Key.enter><Key.tab><Key.shift>SOFTAGE.4<Key.shift>@SOFTAGE.NET<Key.enter>
Screenshot: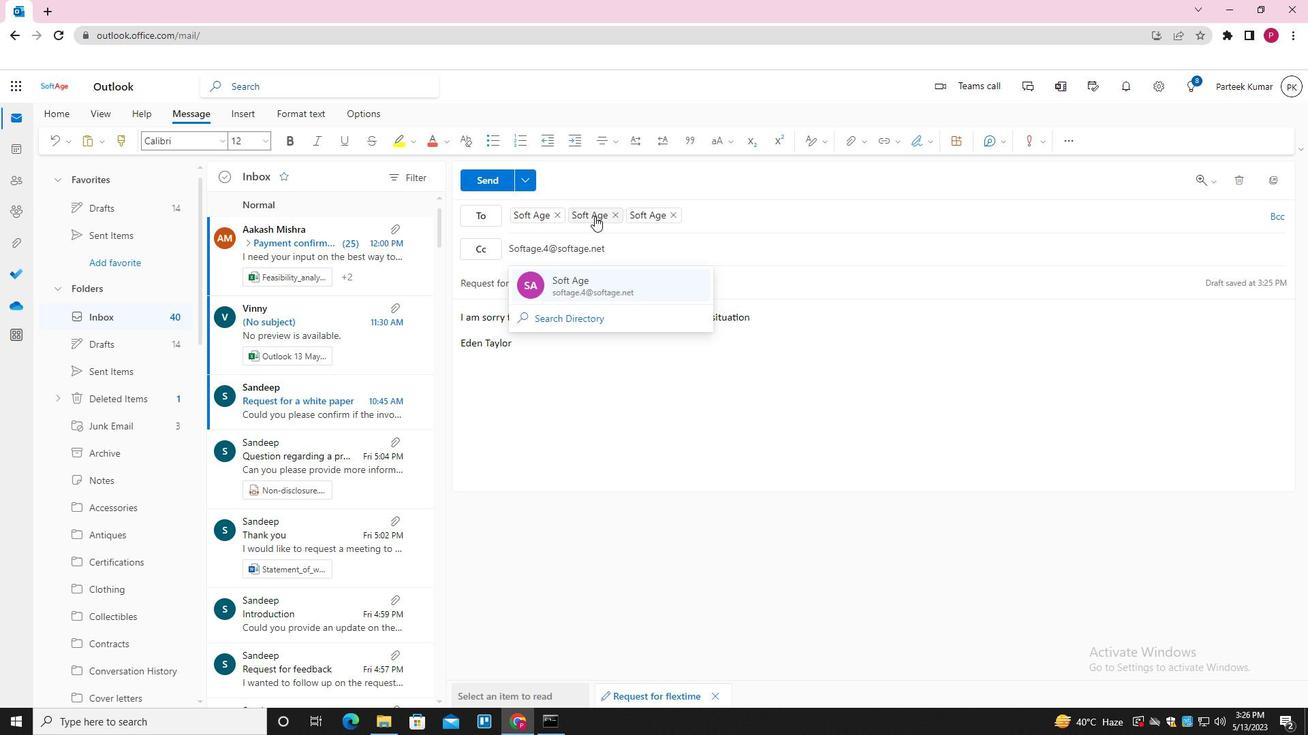 
Action: Mouse moved to (861, 145)
Screenshot: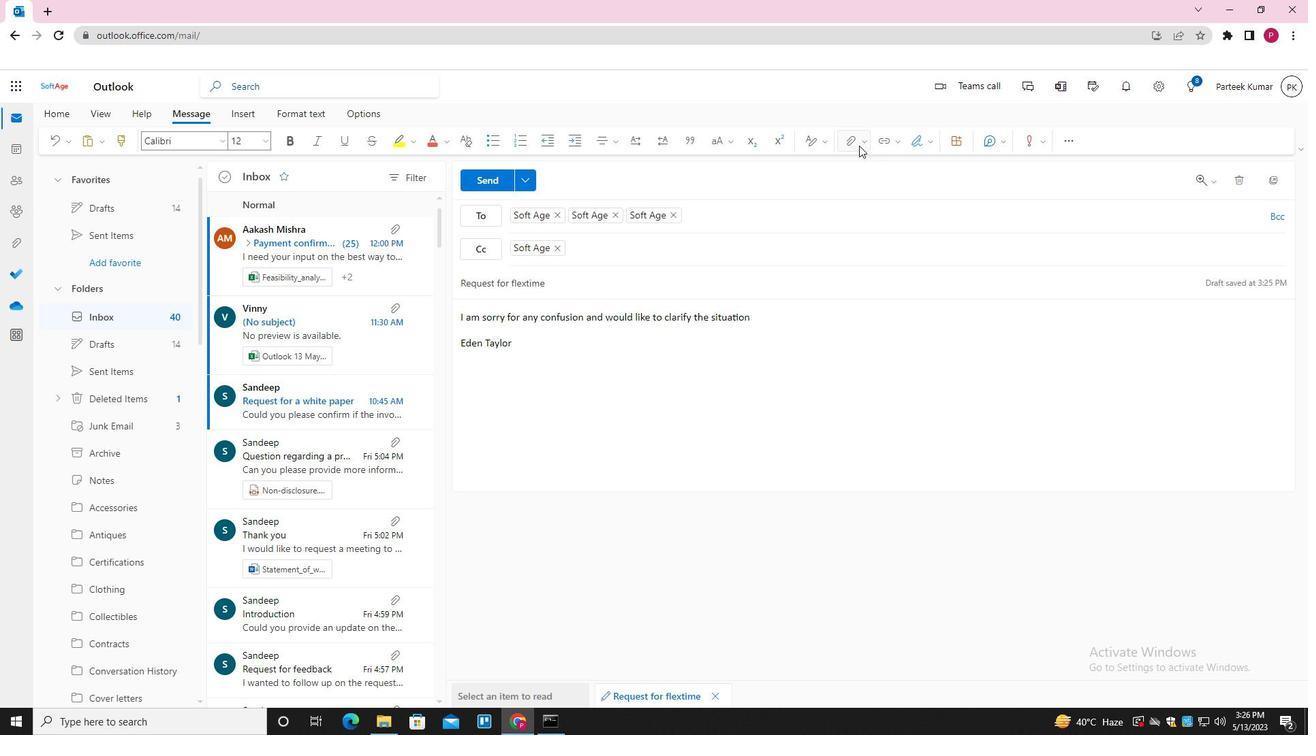 
Action: Mouse pressed left at (861, 145)
Screenshot: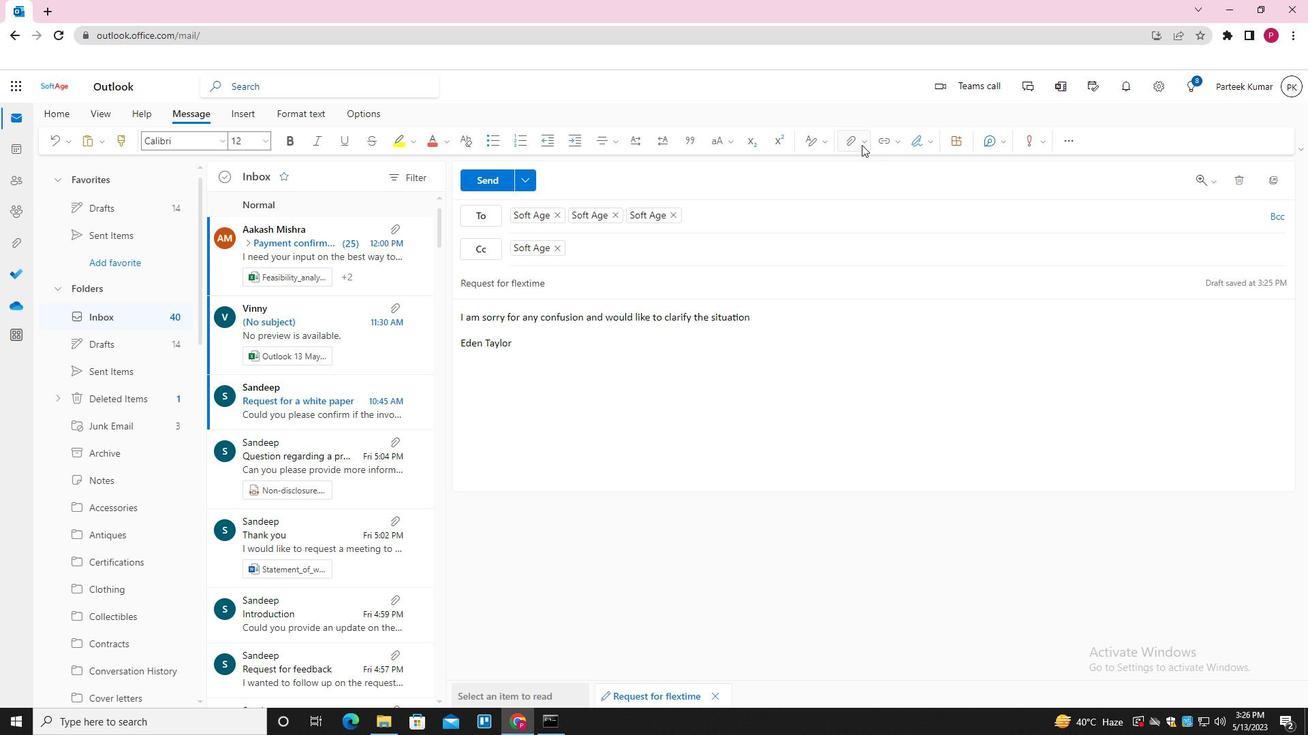 
Action: Mouse moved to (803, 164)
Screenshot: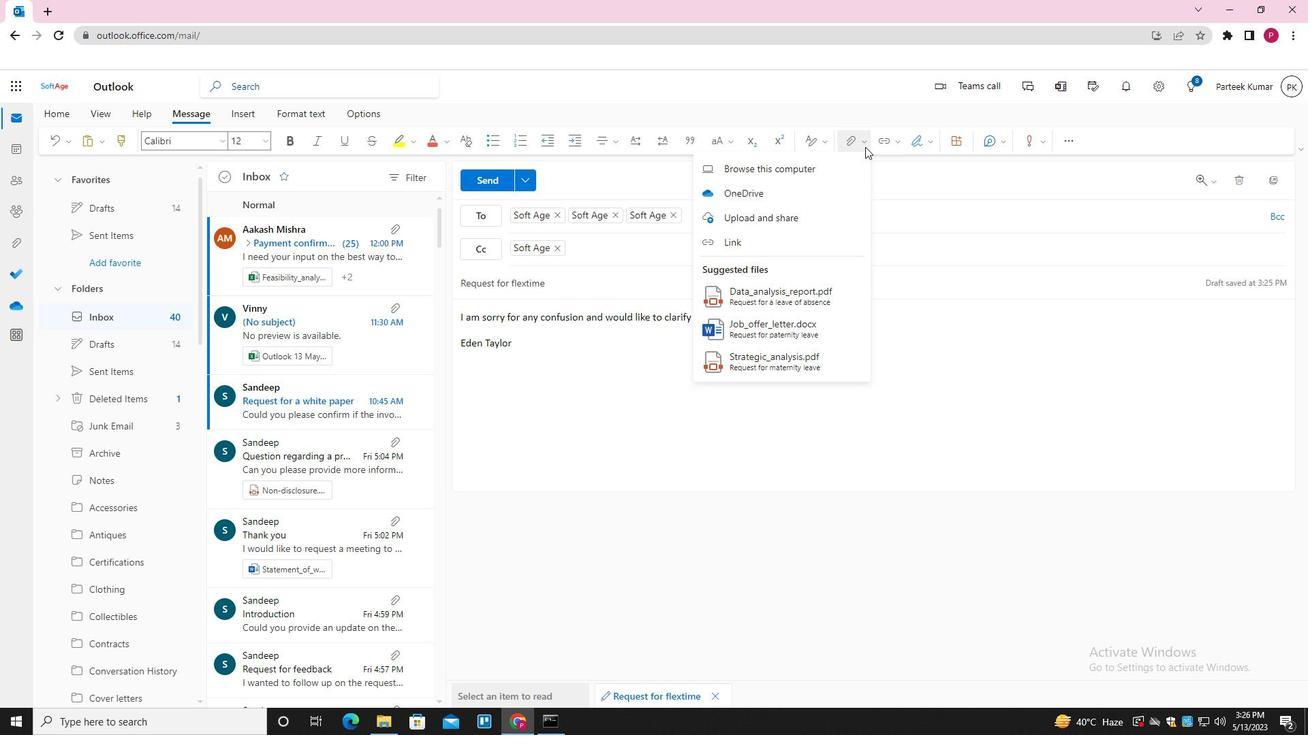 
Action: Mouse pressed left at (803, 164)
Screenshot: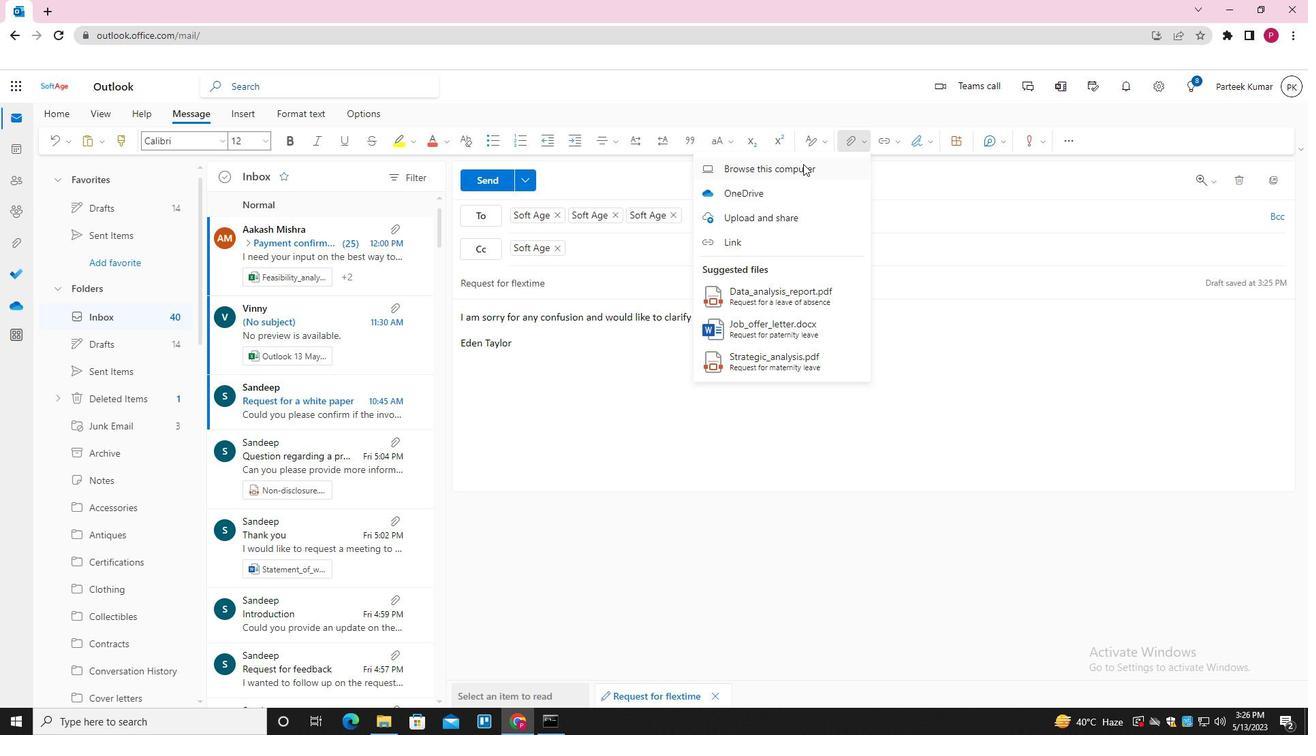 
Action: Mouse moved to (184, 111)
Screenshot: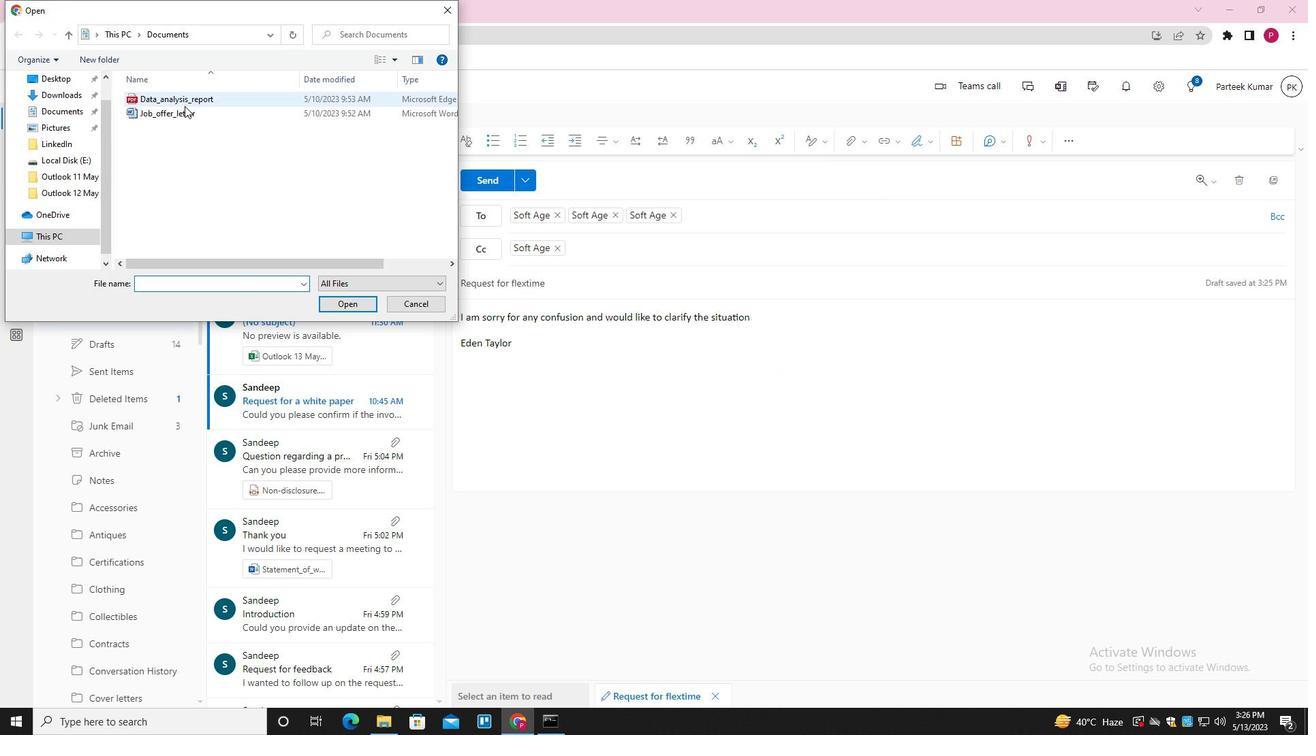 
Action: Mouse pressed left at (184, 111)
Screenshot: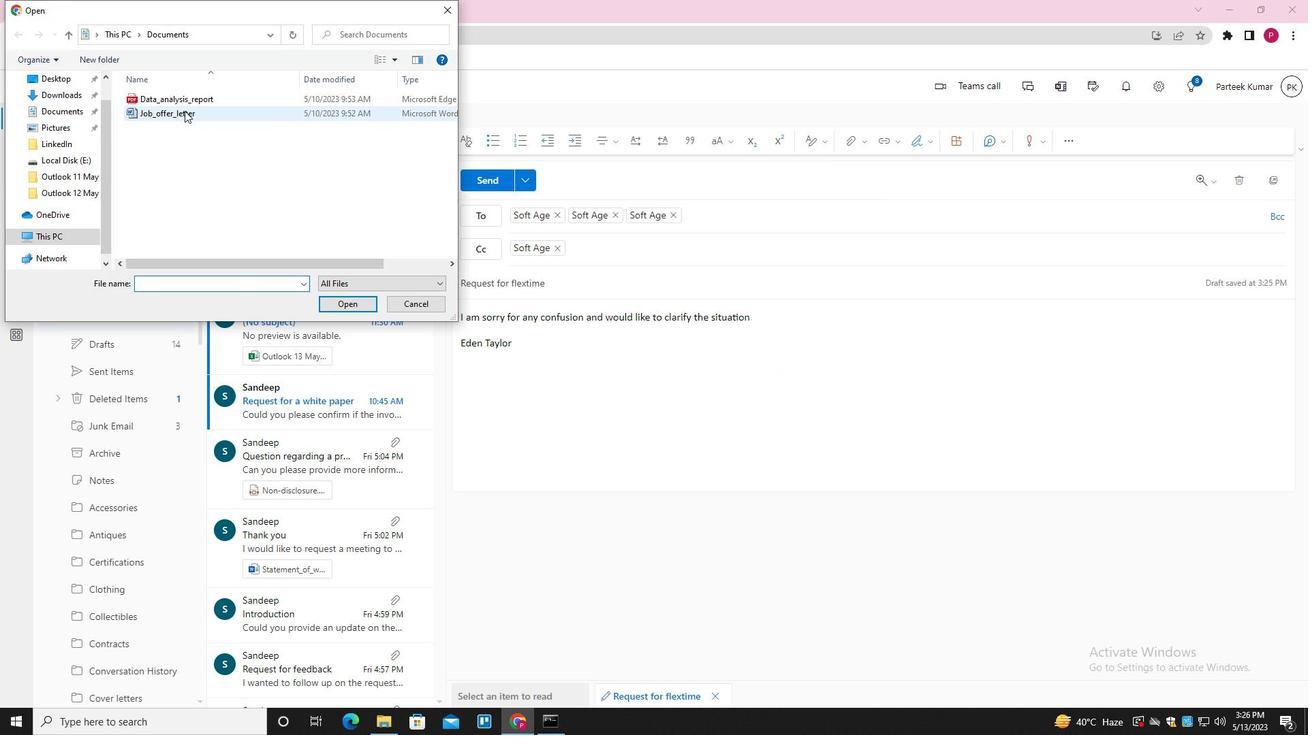 
Action: Mouse pressed left at (184, 111)
Screenshot: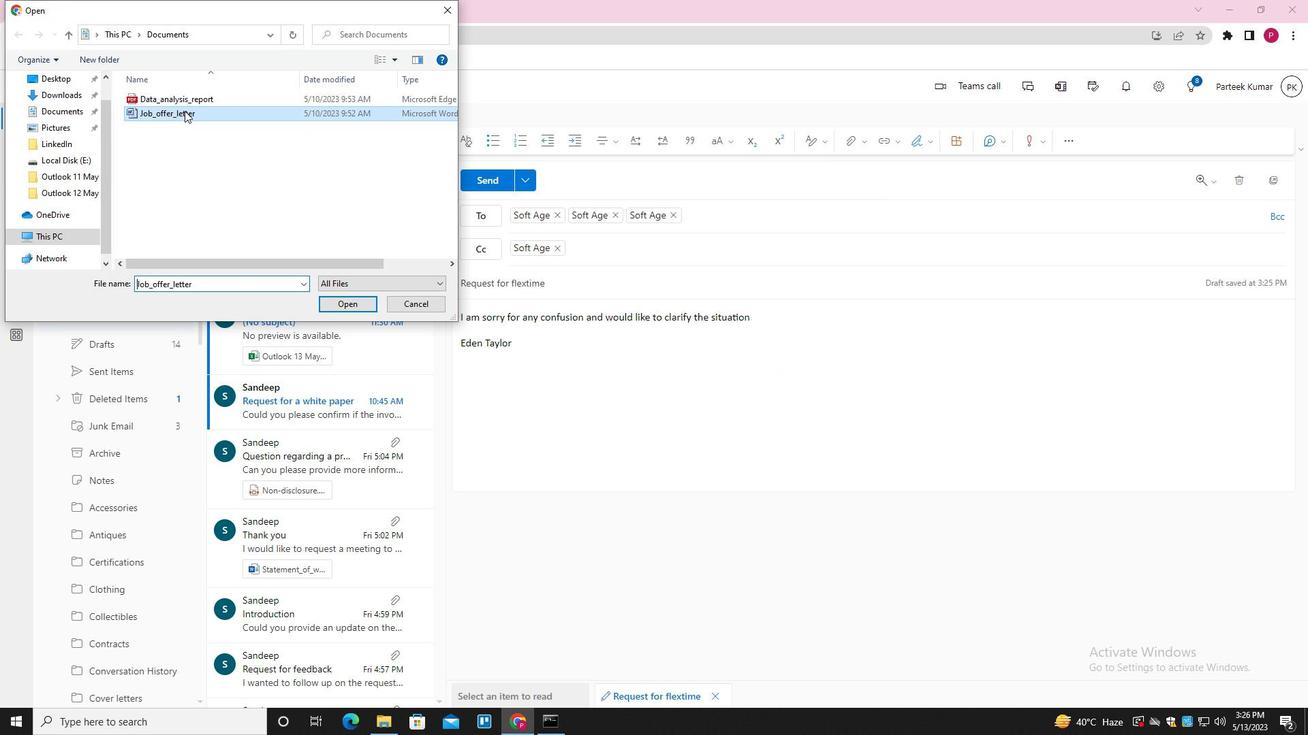 
Action: Mouse moved to (630, 327)
Screenshot: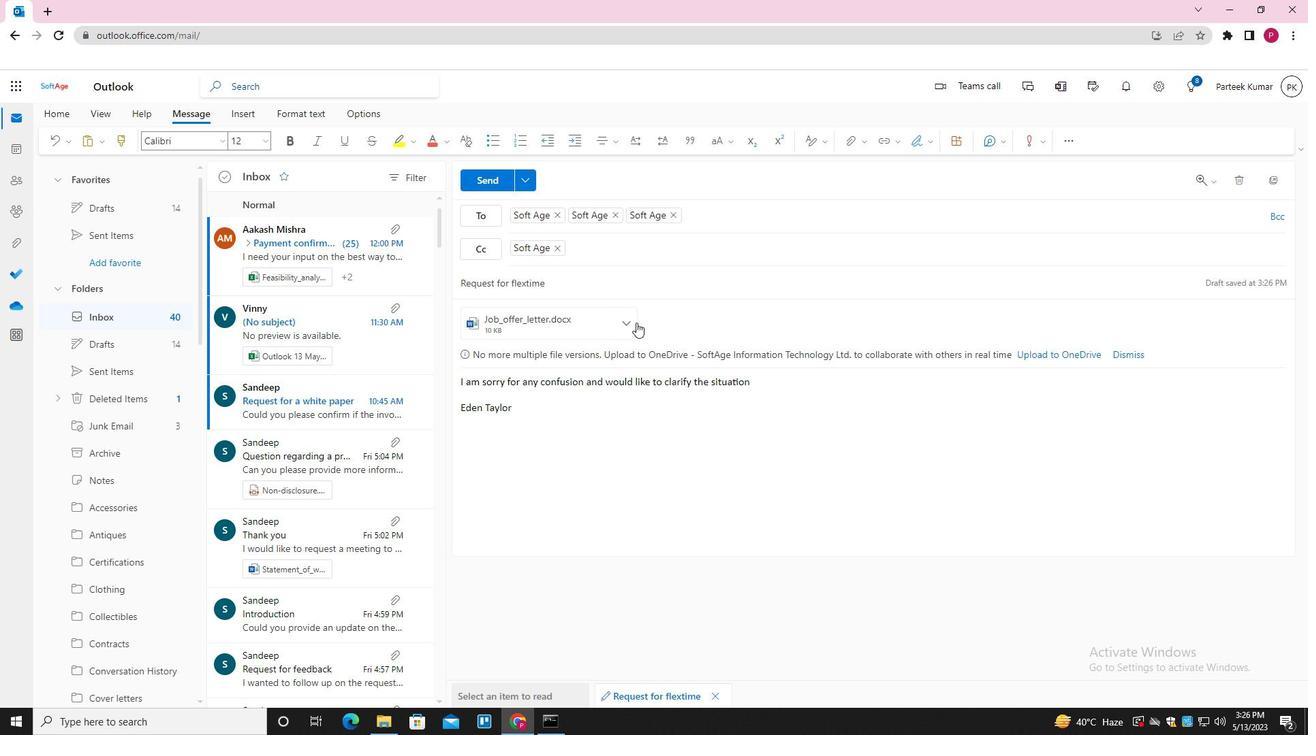 
Action: Mouse pressed left at (630, 327)
Screenshot: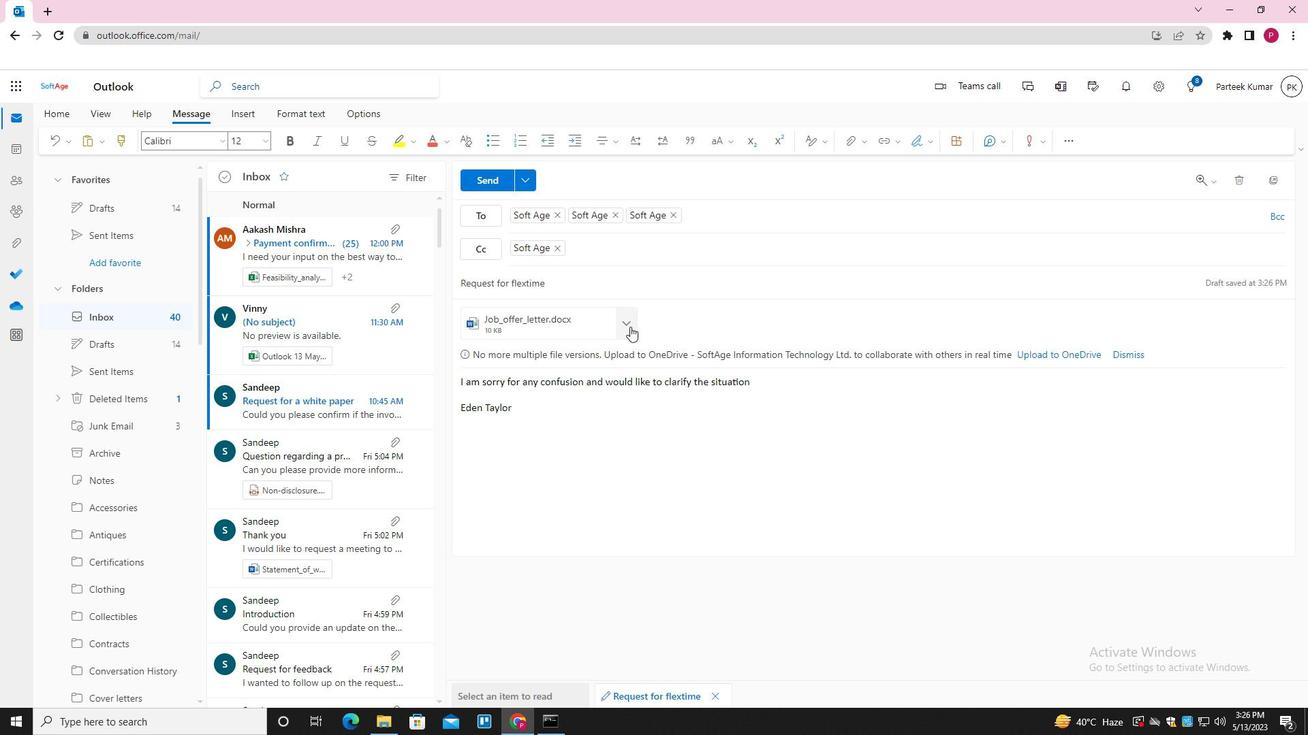 
Action: Mouse moved to (534, 434)
Screenshot: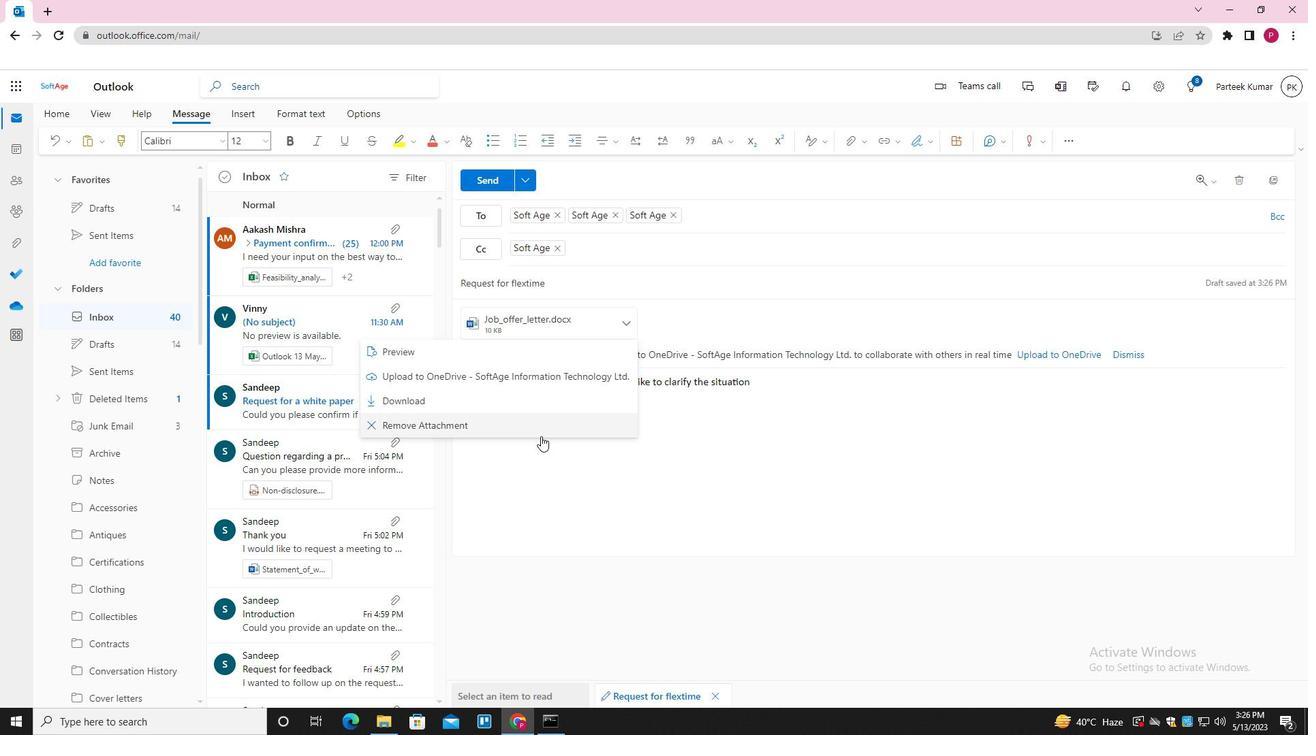 
Action: Mouse pressed left at (534, 434)
Screenshot: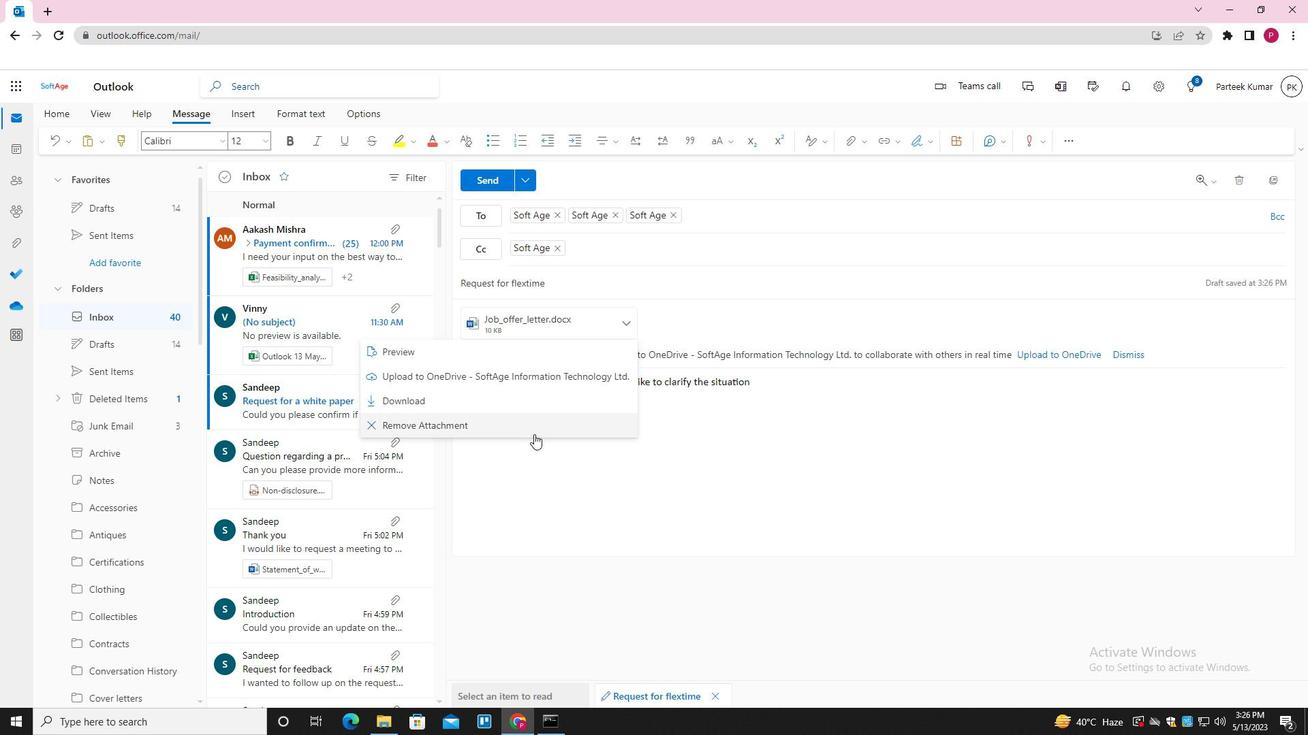 
Action: Mouse moved to (843, 141)
Screenshot: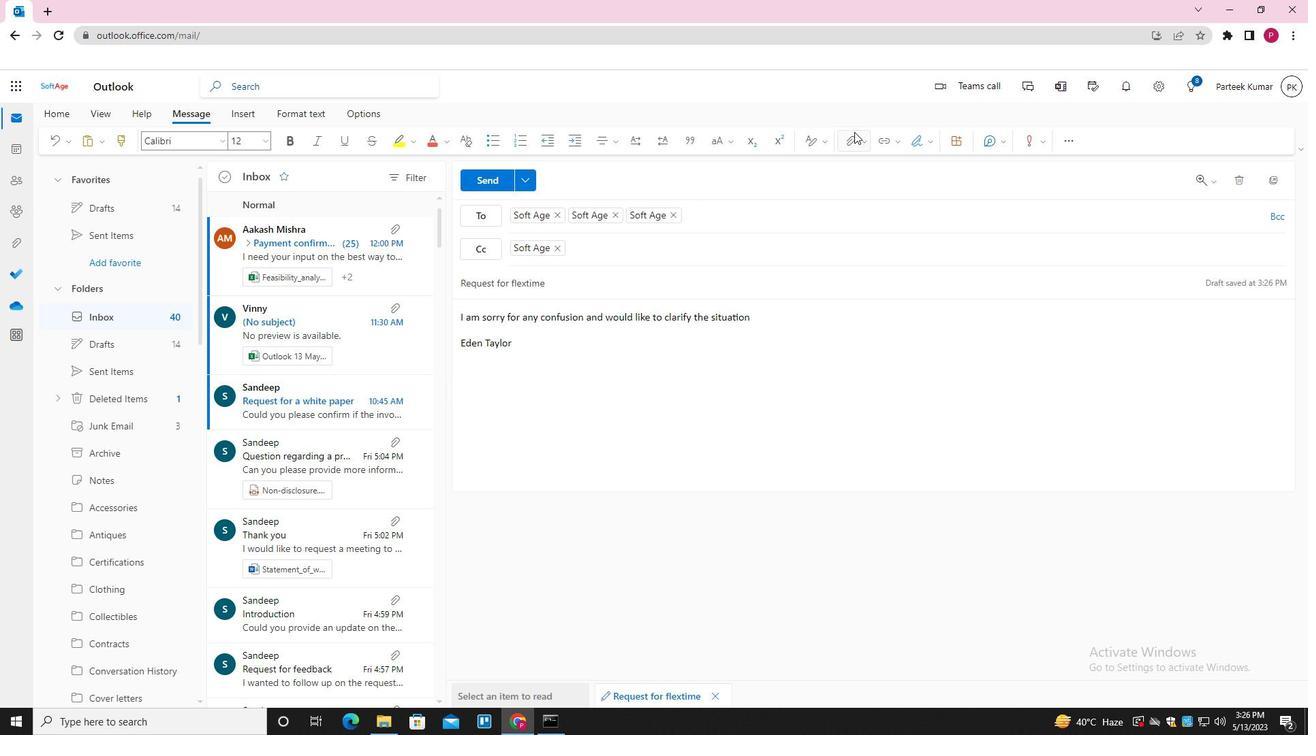 
Action: Mouse pressed left at (843, 141)
Screenshot: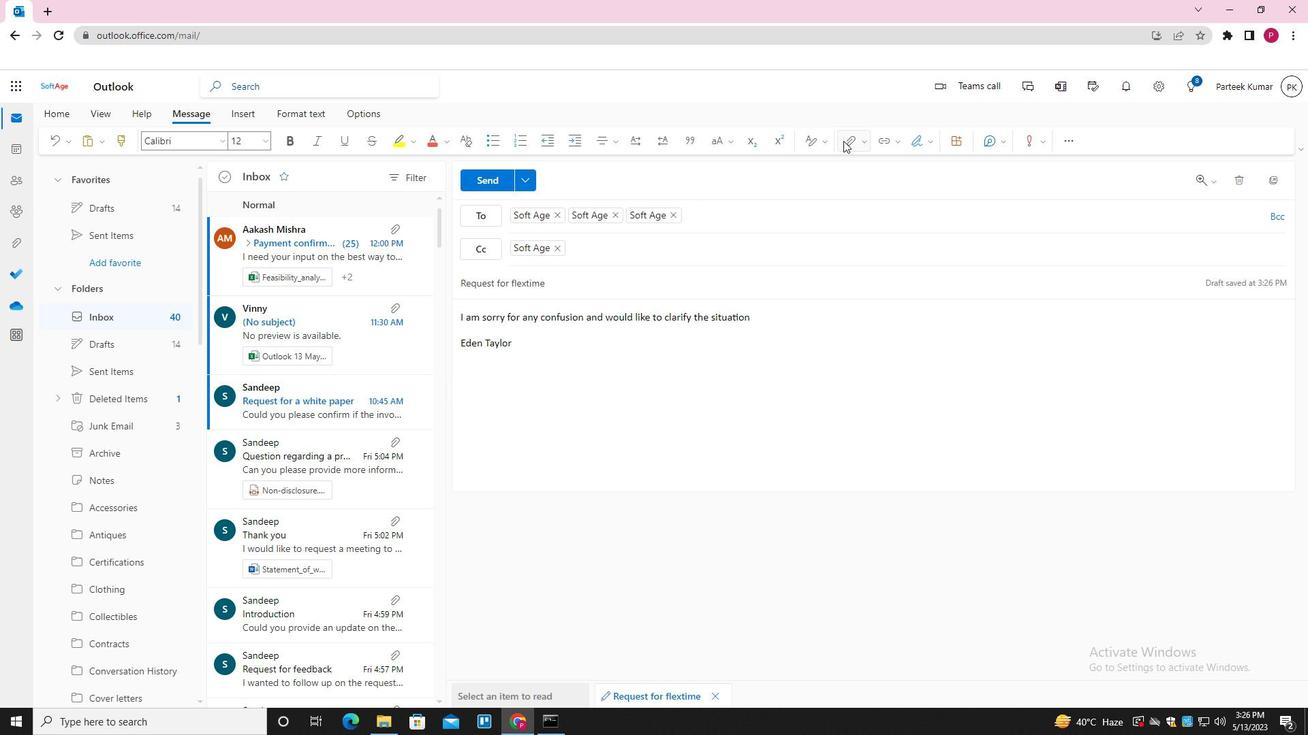 
Action: Mouse moved to (753, 168)
Screenshot: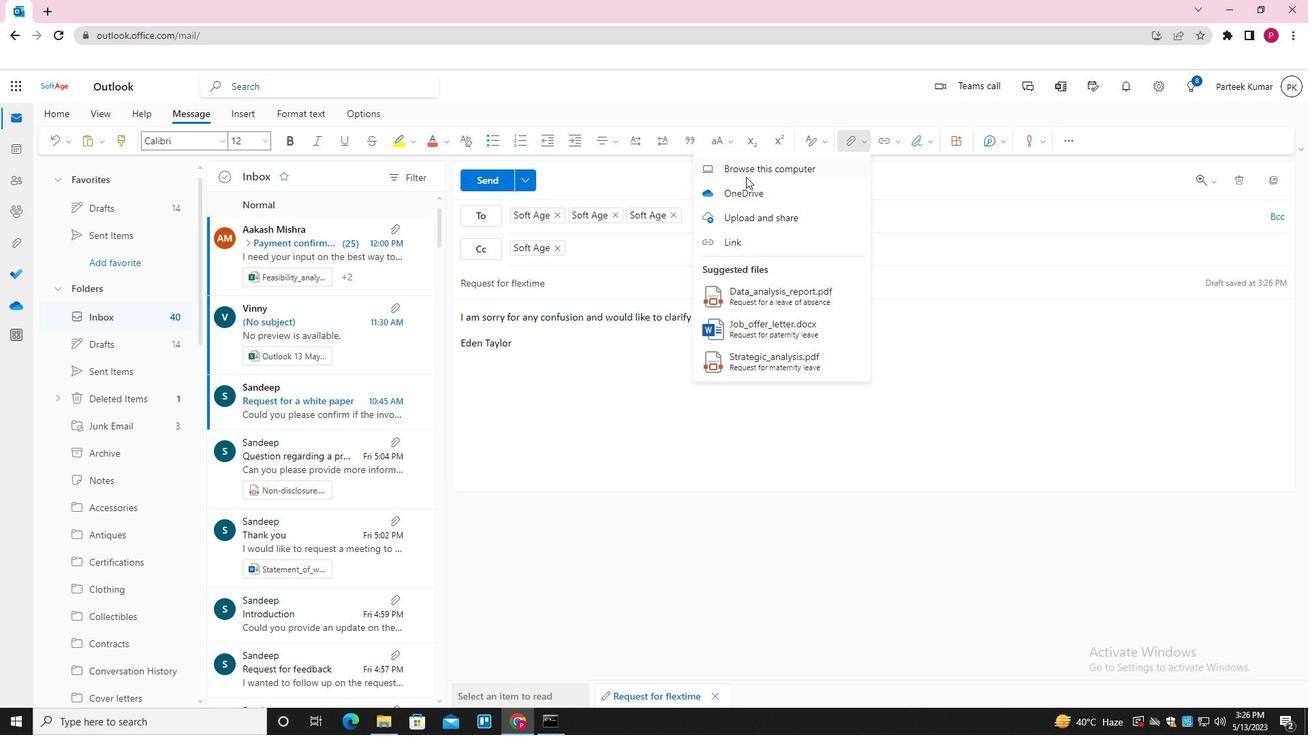 
Action: Mouse pressed left at (753, 168)
Screenshot: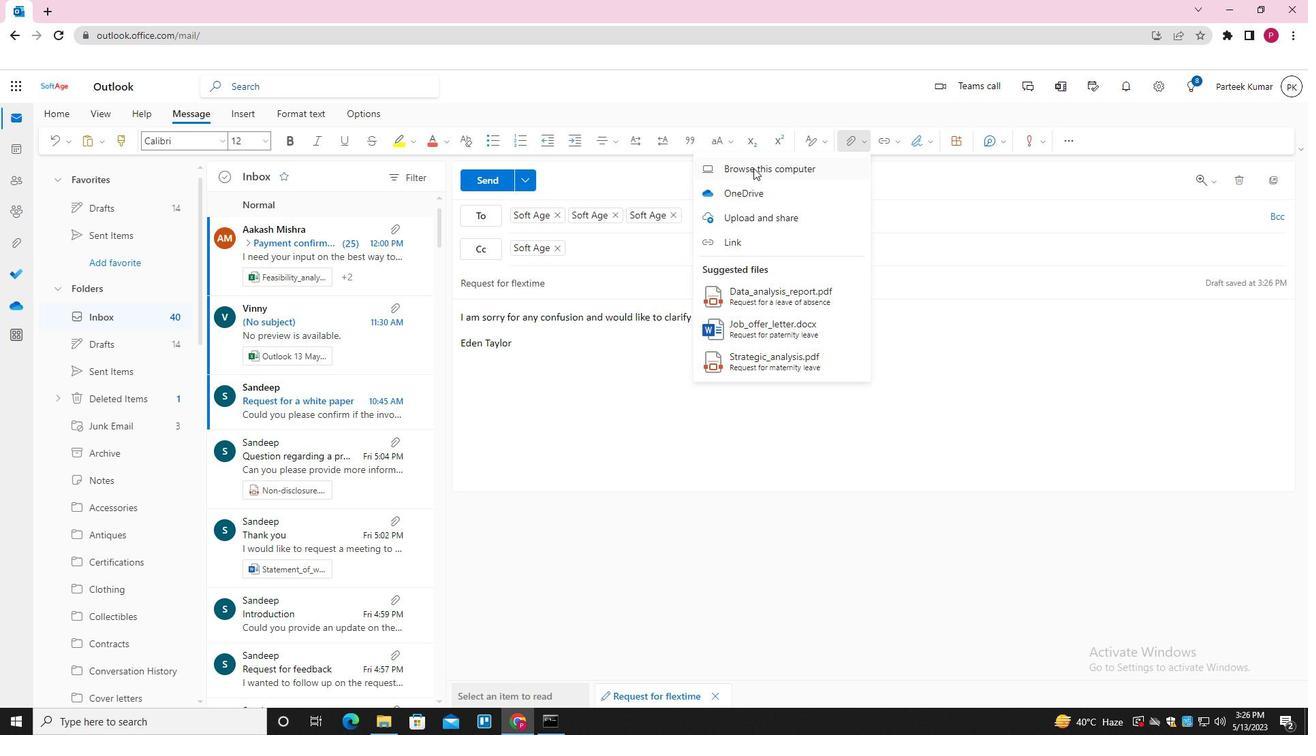 
Action: Mouse moved to (243, 113)
Screenshot: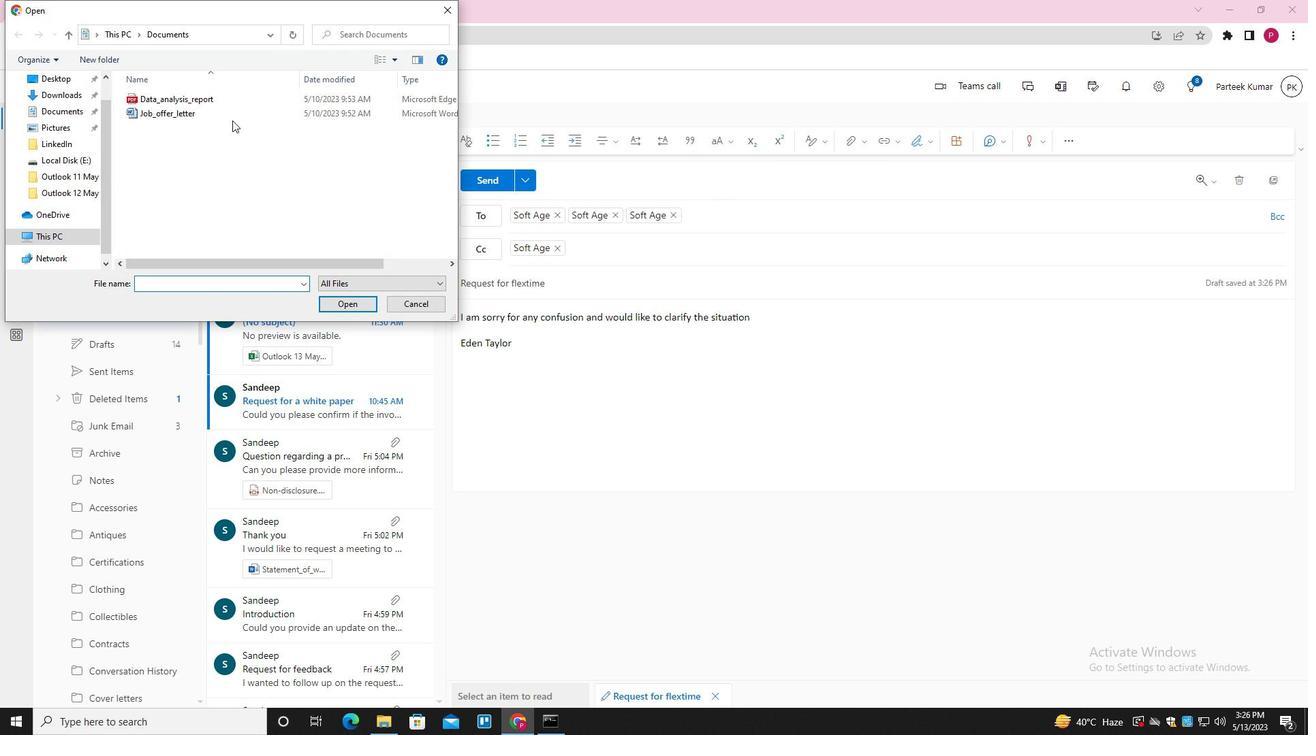 
Action: Mouse pressed left at (243, 113)
Screenshot: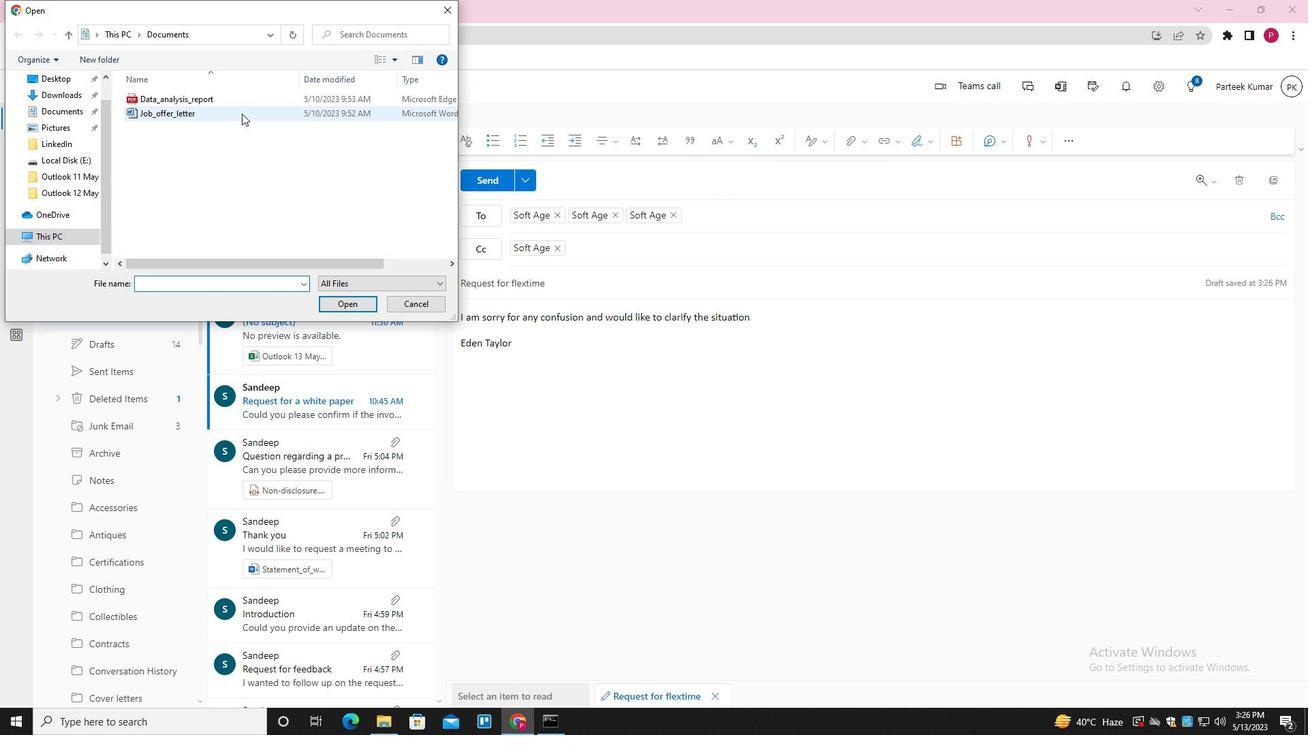 
Action: Mouse moved to (357, 133)
Screenshot: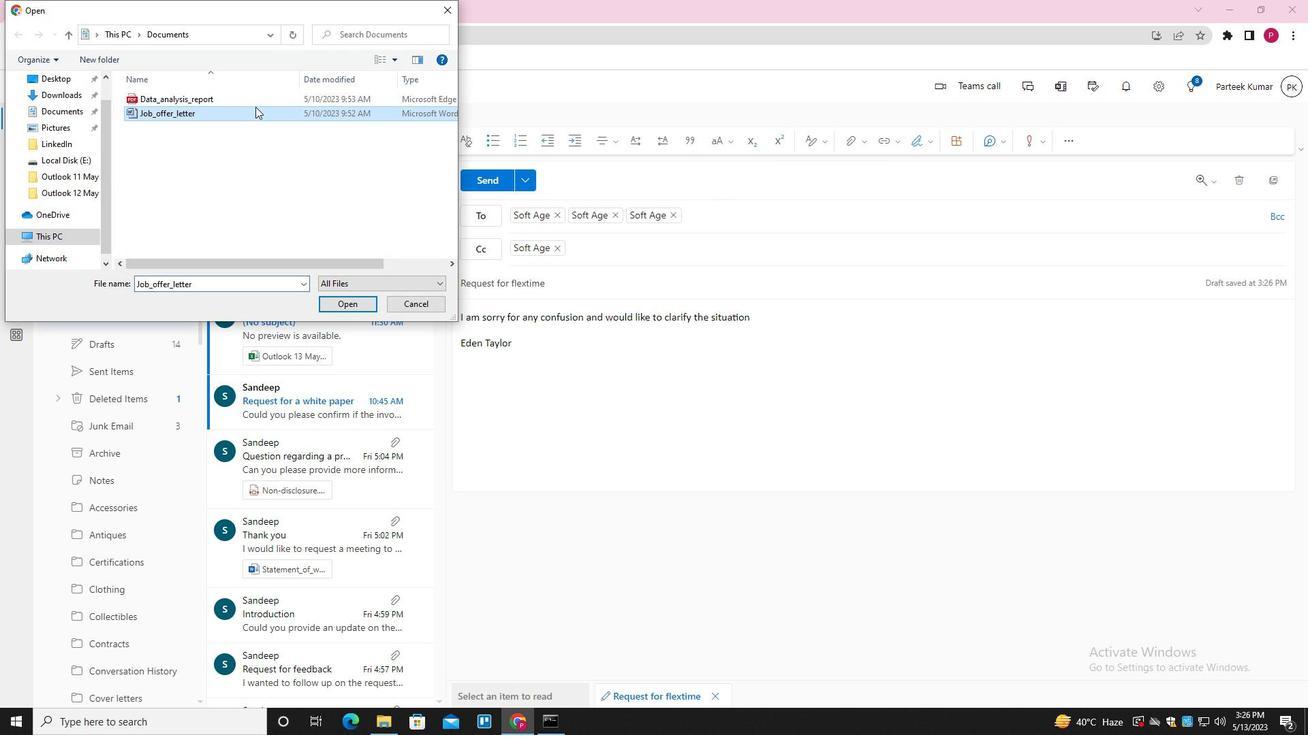 
Action: Key pressed <Key.f2><Key.shift>SECURITY<Key.shift_r><Key.shift_r><Key.shift_r><Key.shift_r><Key.shift_r><Key.shift_r><Key.shift_r><Key.shift_r><Key.shift_r><Key.shift_r><Key.shift_r><Key.shift_r><Key.shift_r><Key.shift_r><Key.shift_r><Key.shift_r><Key.shift_r><Key.shift_r><Key.shift_r><Key.shift_r><Key.shift_r>_POLICY<Key.enter>
Screenshot: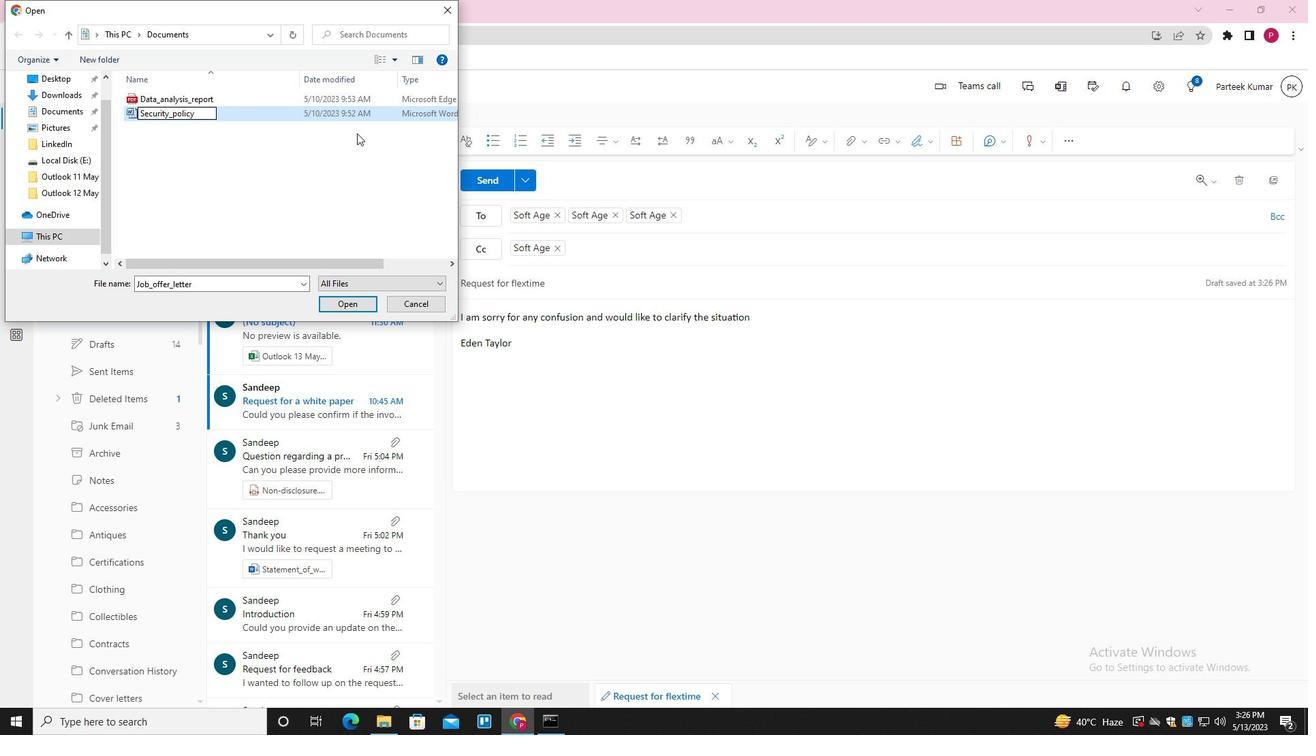 
Action: Mouse moved to (239, 107)
Screenshot: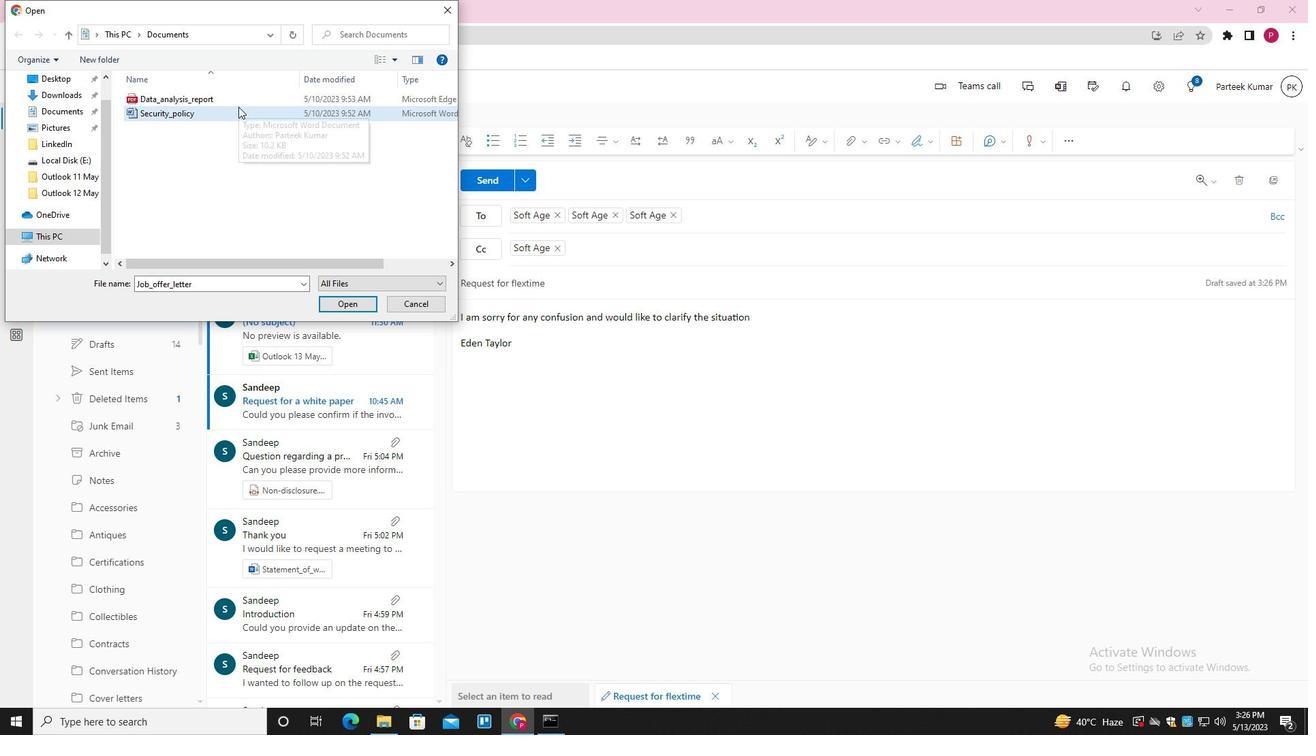 
Action: Mouse pressed left at (239, 107)
Screenshot: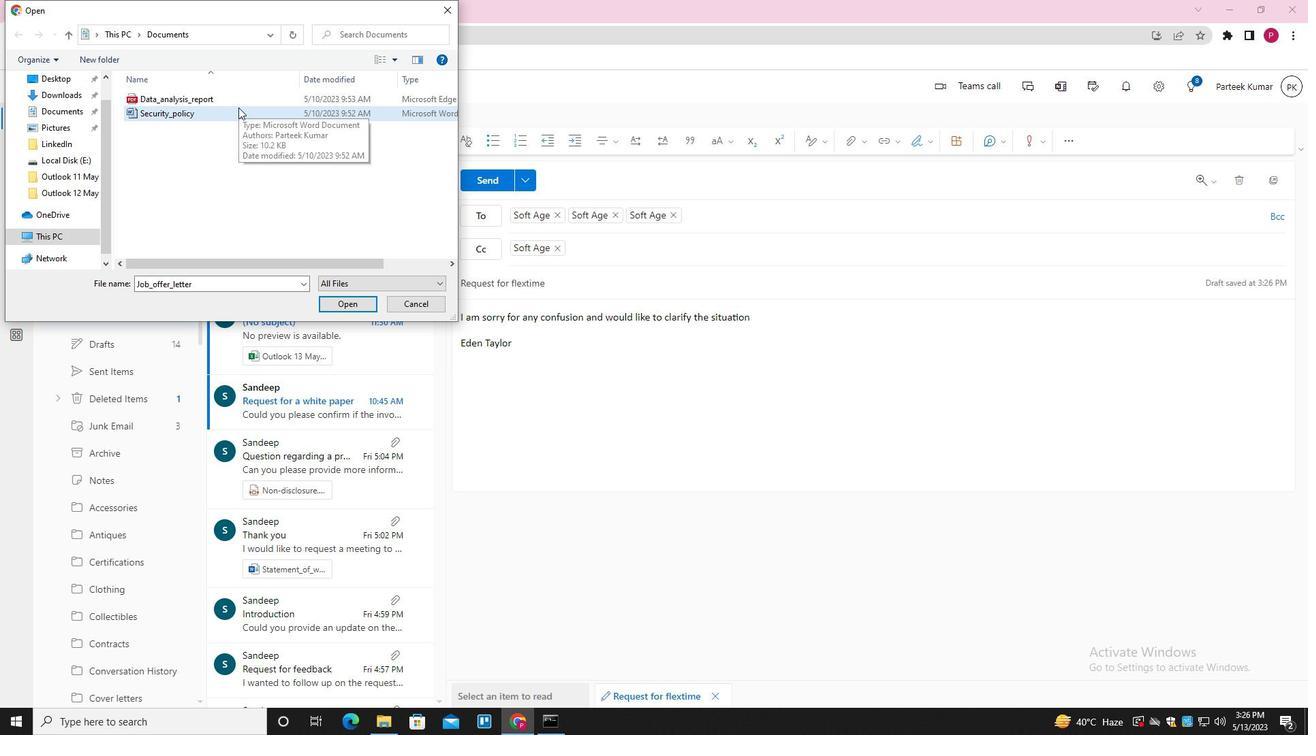 
Action: Mouse moved to (349, 301)
Screenshot: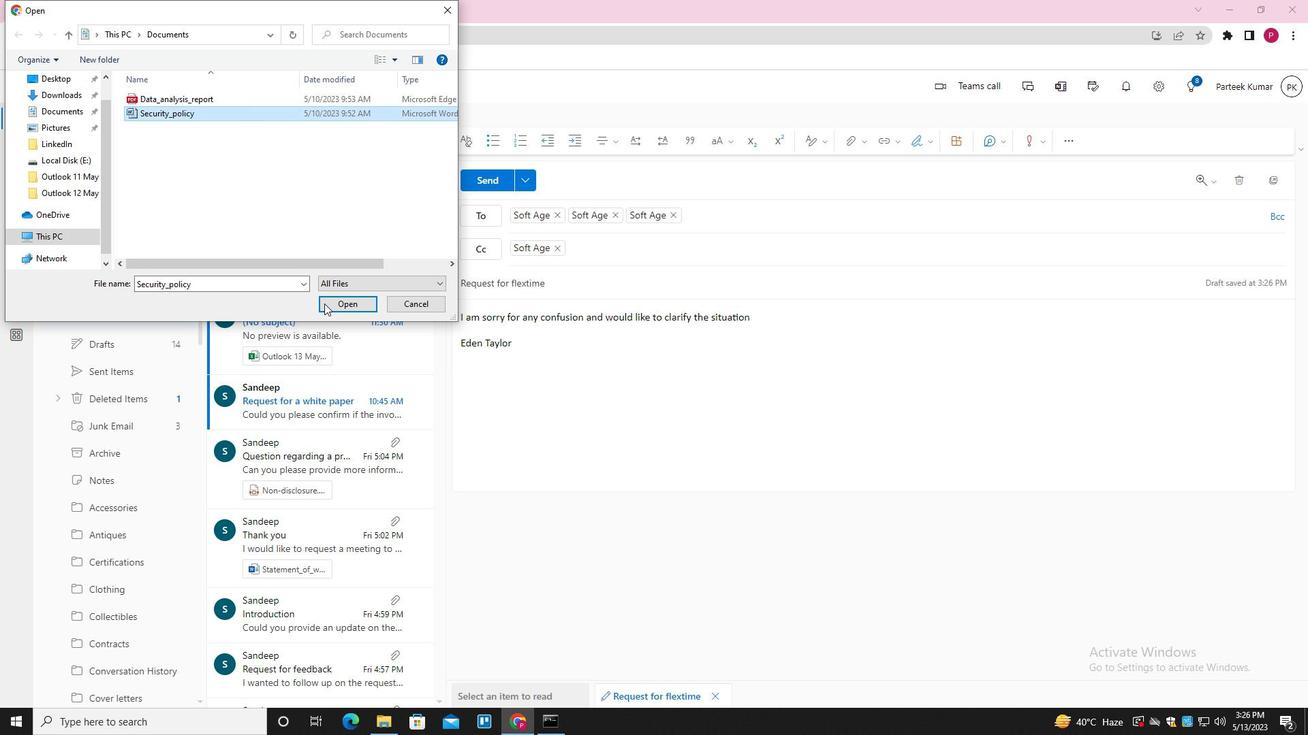 
Action: Mouse pressed left at (349, 301)
Screenshot: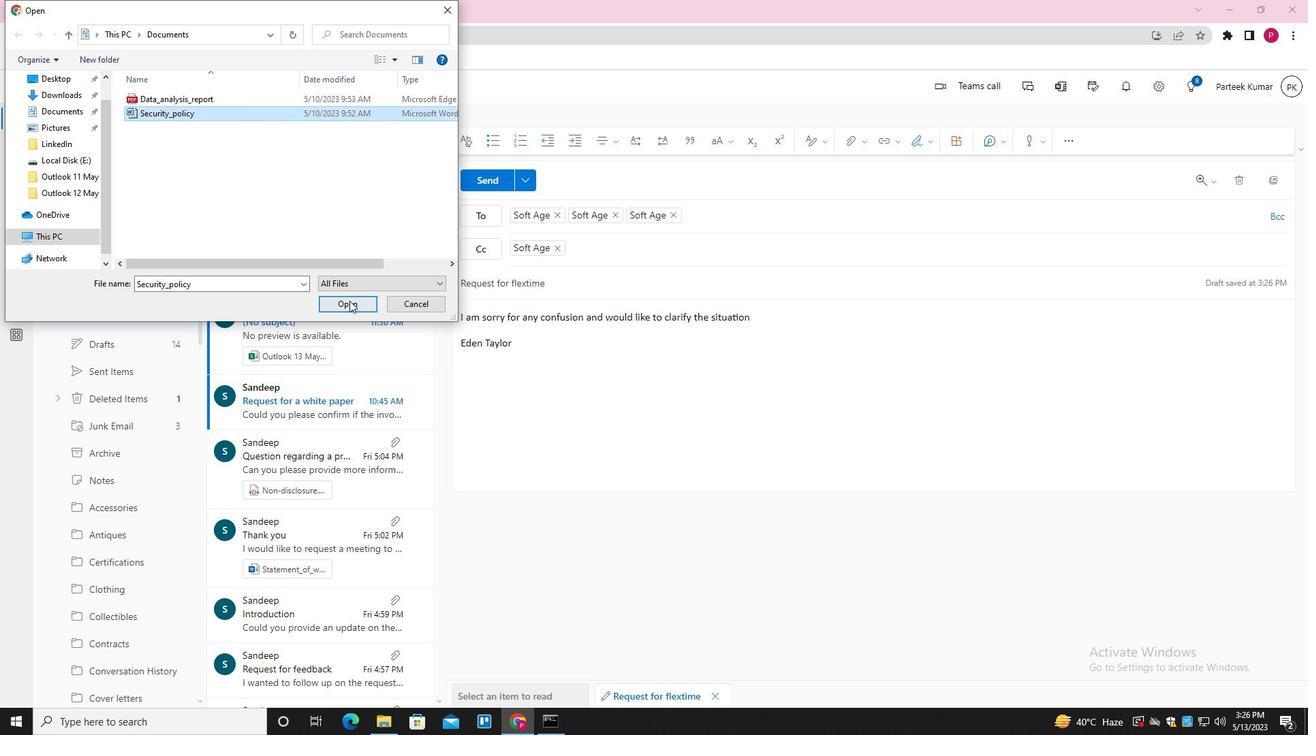 
Action: Mouse moved to (470, 177)
Screenshot: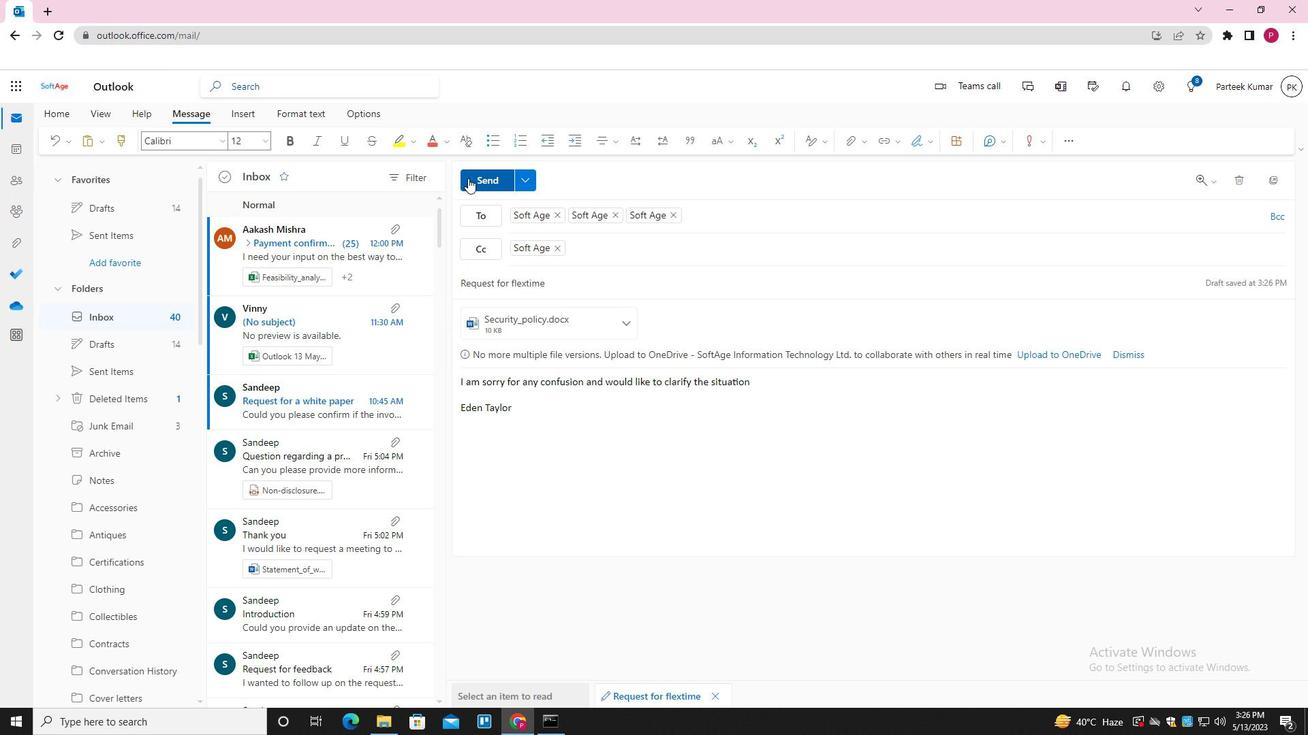 
Action: Mouse pressed left at (470, 177)
Screenshot: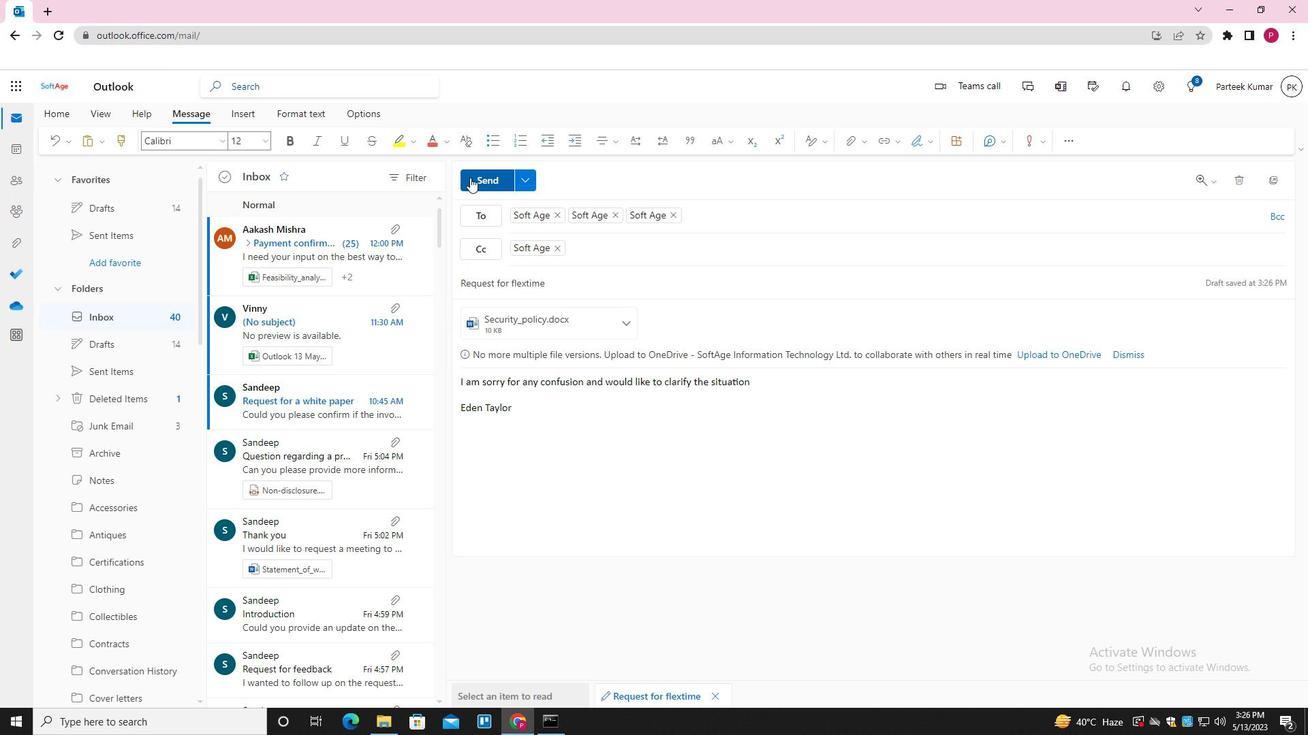 
Action: Mouse moved to (462, 248)
Screenshot: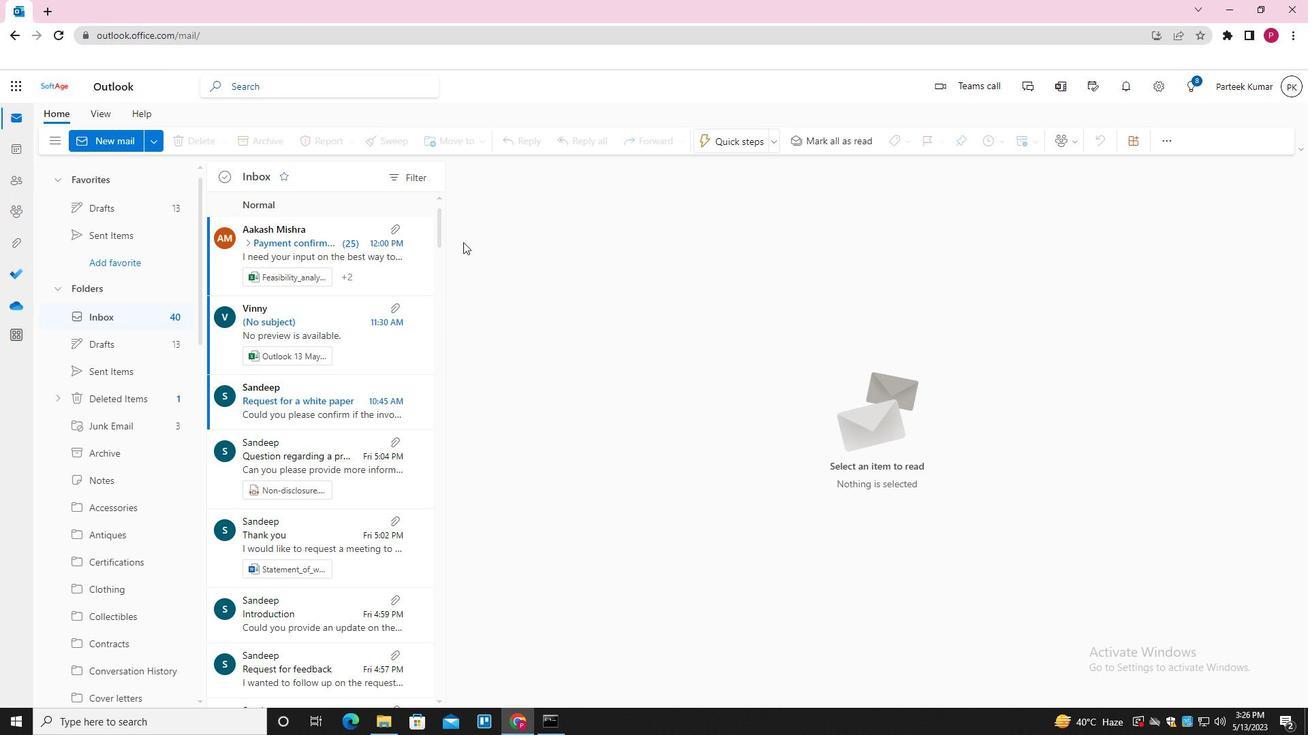 
